 Task: Look for space in Eboli, Italy from 11th June, 2023 to 15th June, 2023 for 2 adults in price range Rs.7000 to Rs.16000. Place can be private room with 1  bedroom having 2 beds and 1 bathroom. Property type can be house, flat, guest house, hotel. Booking option can be shelf check-in. Required host language is English.
Action: Mouse moved to (518, 132)
Screenshot: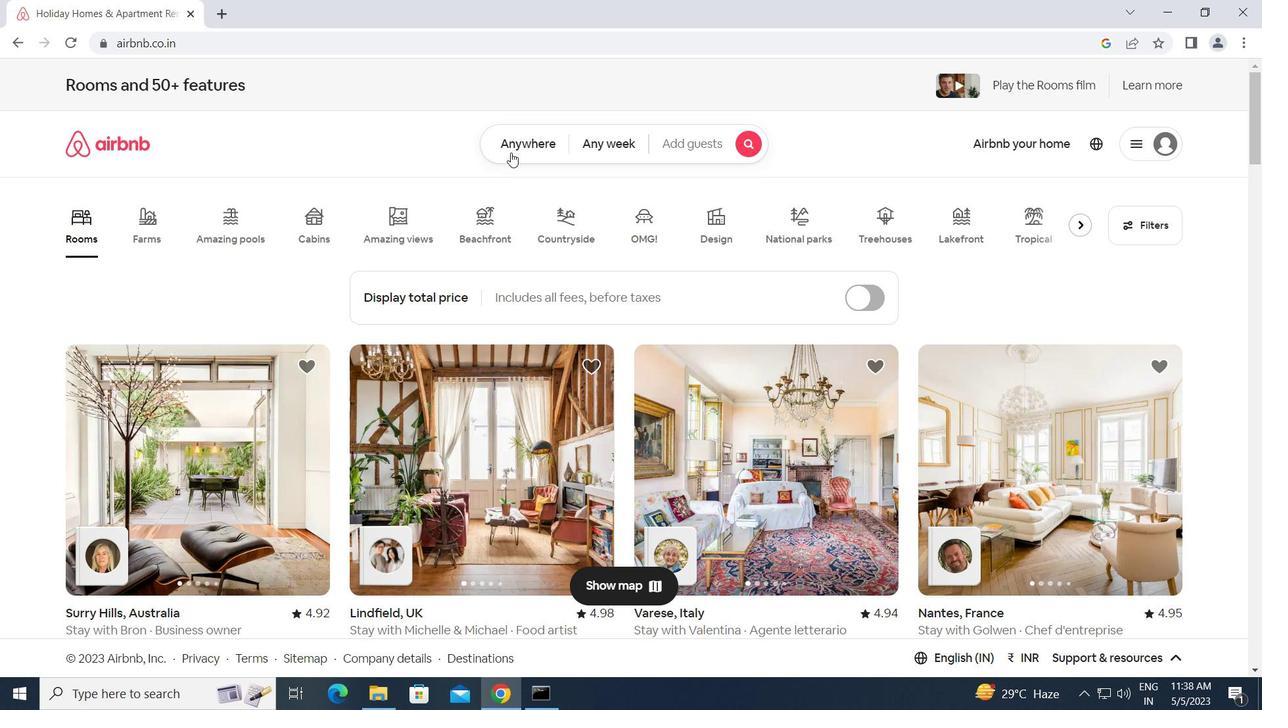 
Action: Mouse pressed left at (518, 132)
Screenshot: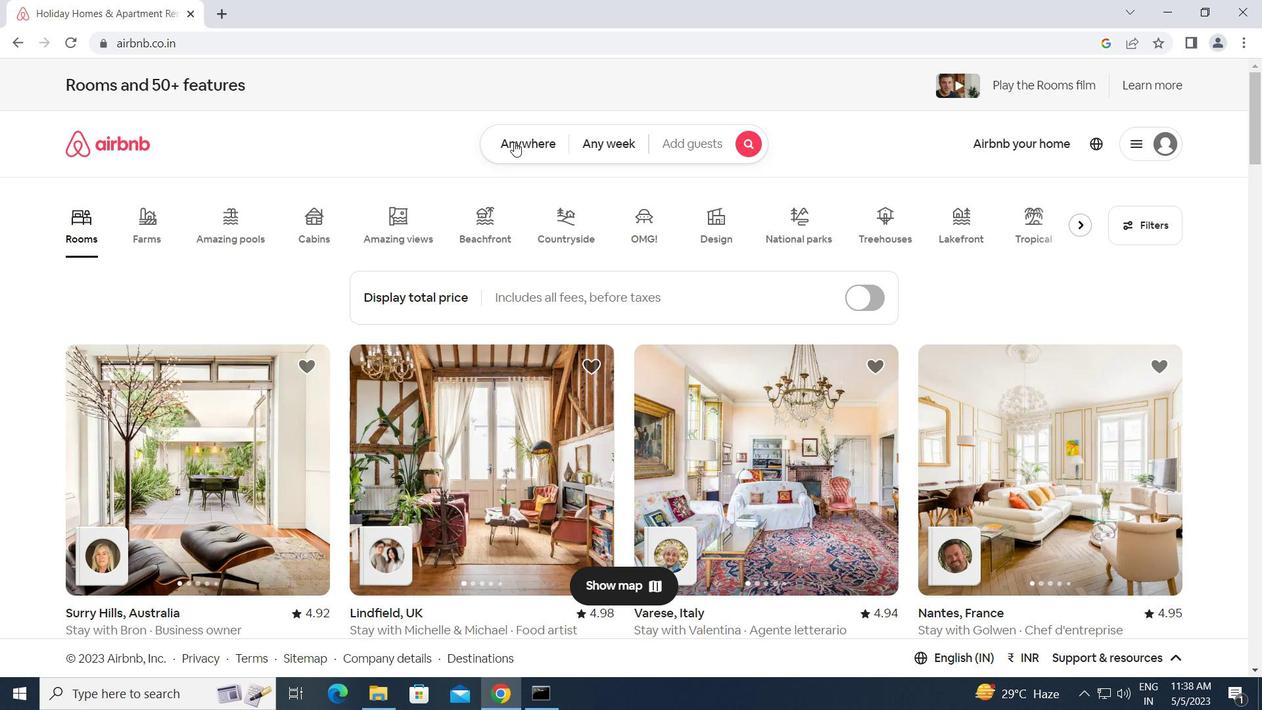 
Action: Mouse moved to (444, 190)
Screenshot: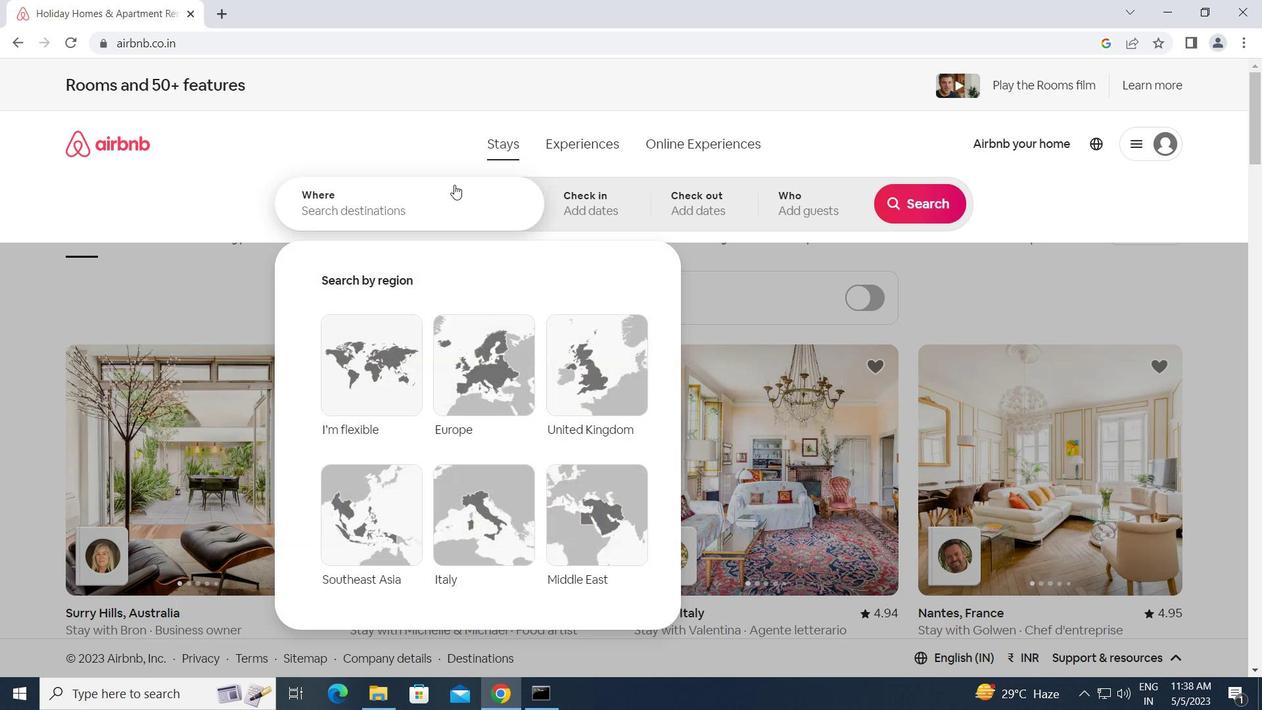 
Action: Mouse pressed left at (444, 190)
Screenshot: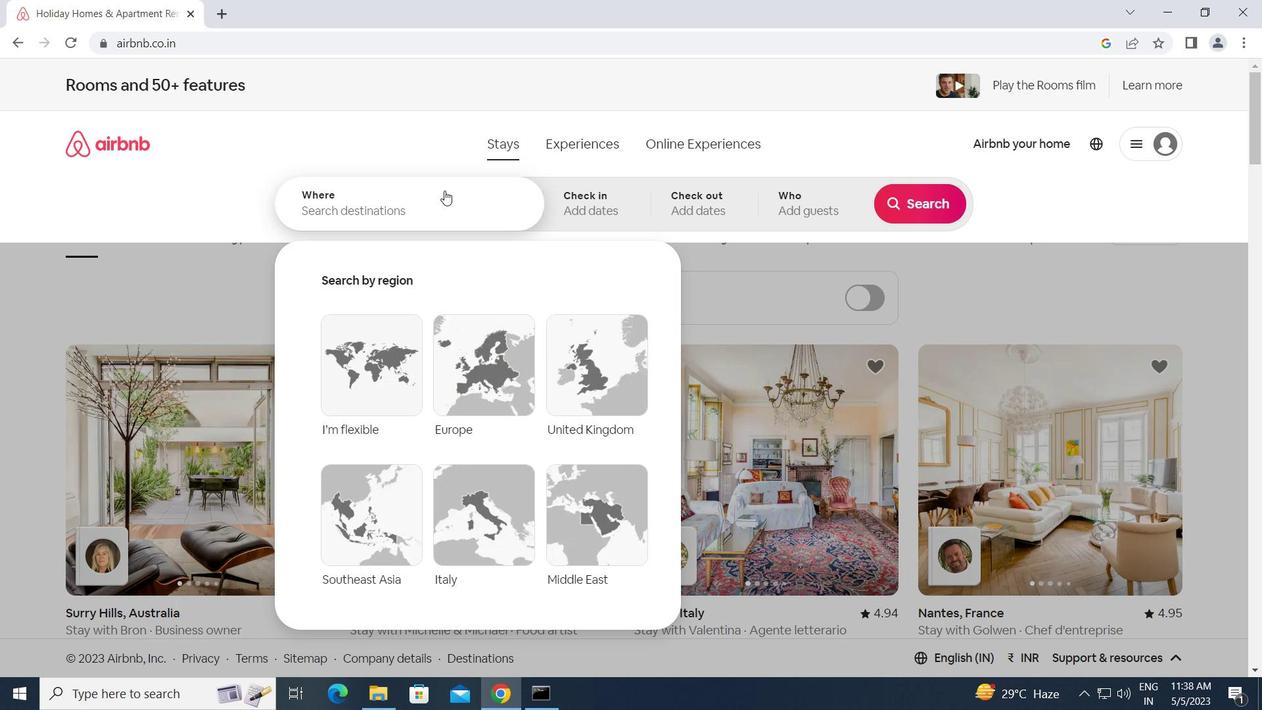 
Action: Mouse moved to (444, 190)
Screenshot: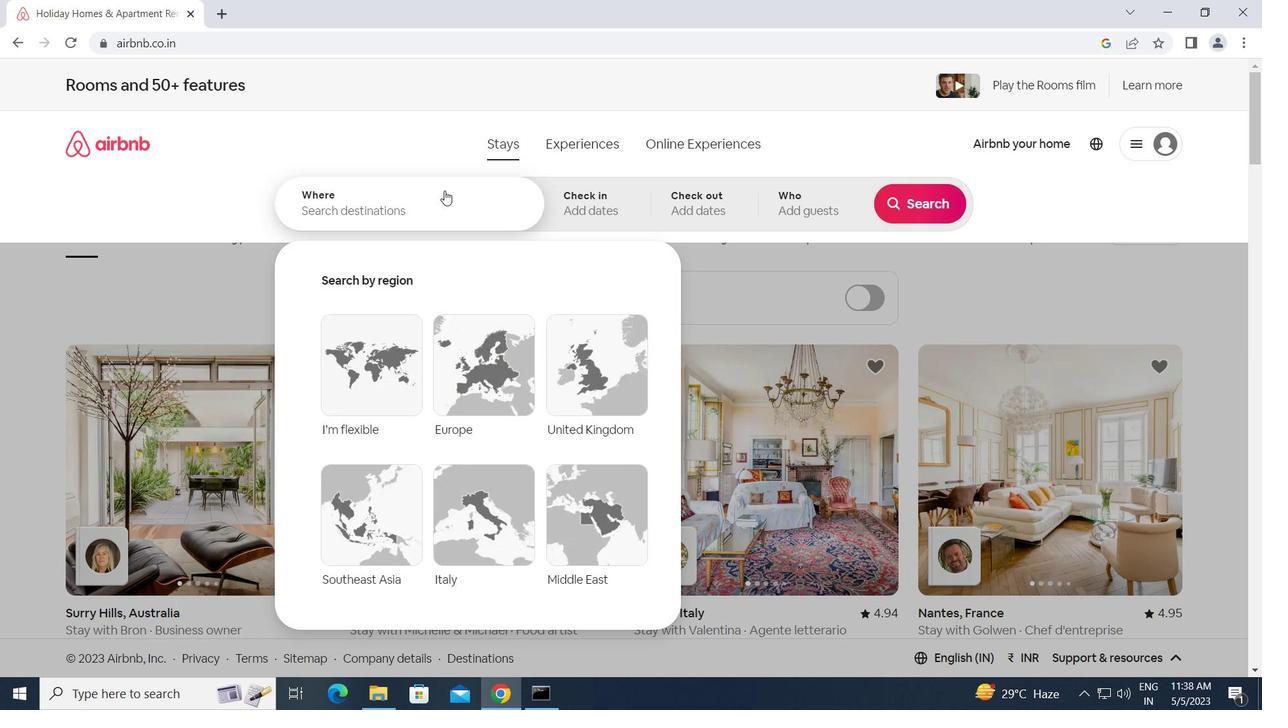 
Action: Key pressed e<Key.caps_lock>boli,<Key.space><Key.caps_lock>i<Key.caps_lock>taly<Key.enter>
Screenshot: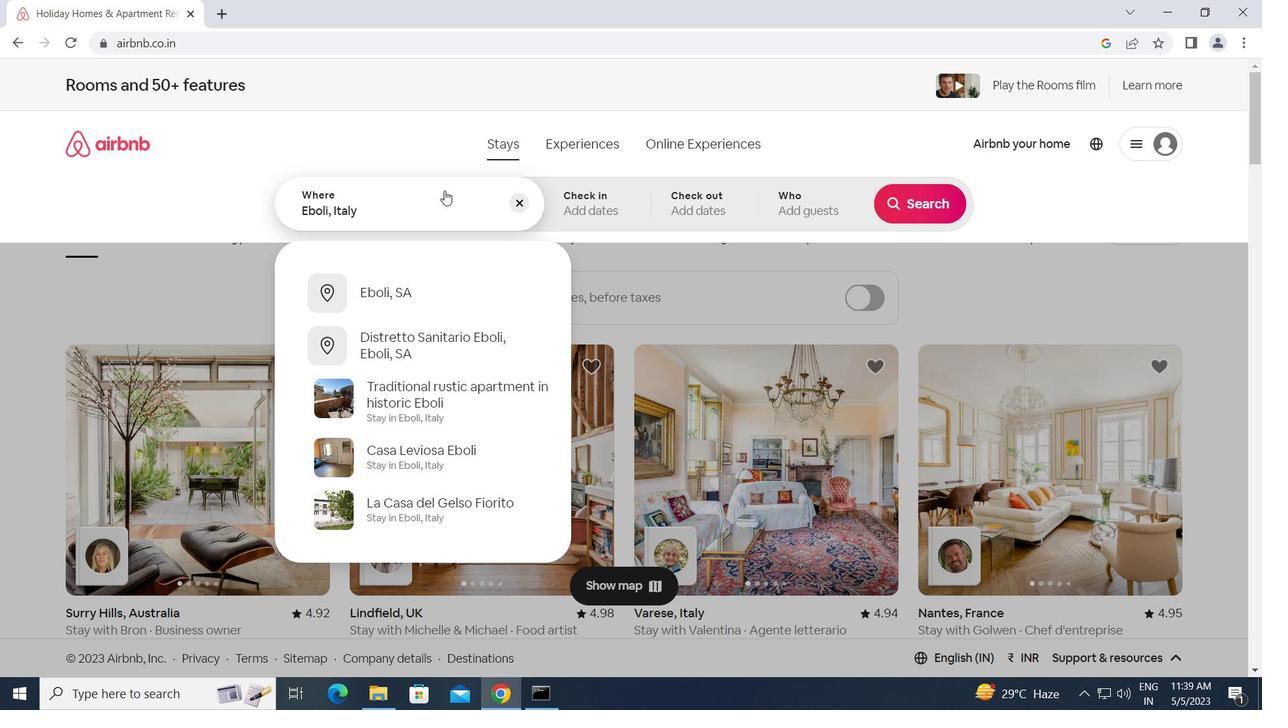 
Action: Mouse moved to (661, 481)
Screenshot: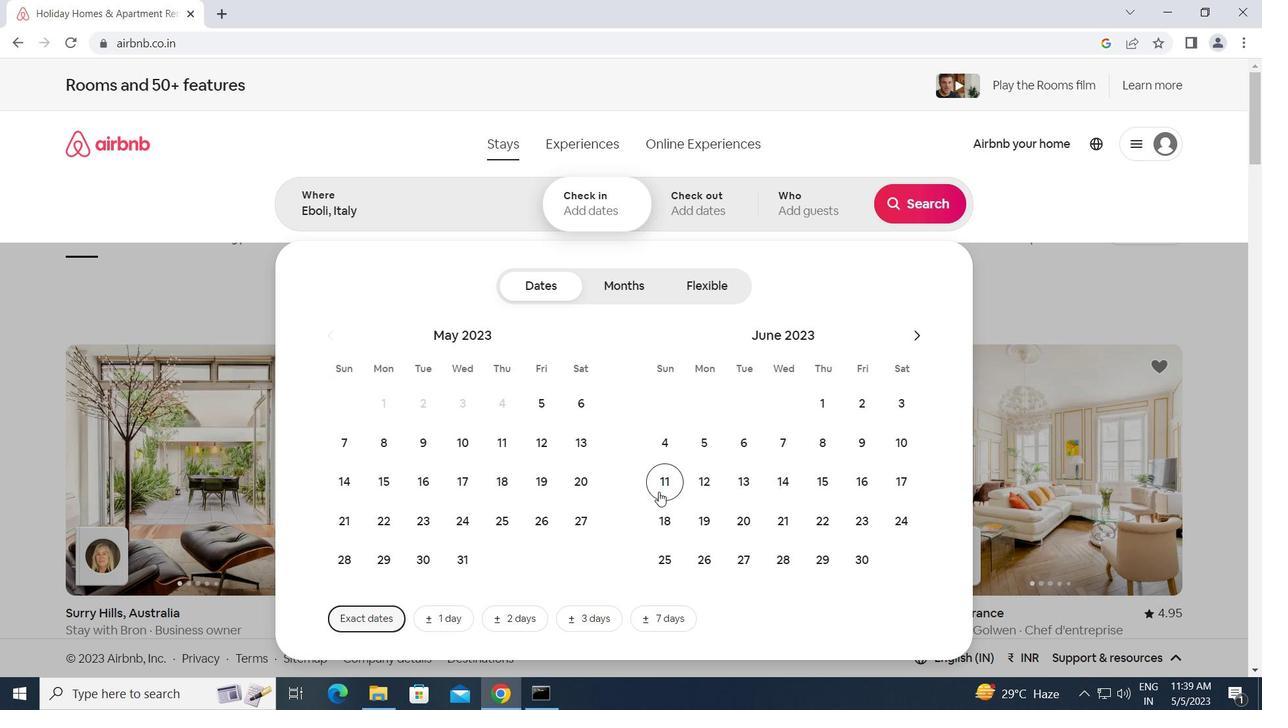
Action: Mouse pressed left at (661, 481)
Screenshot: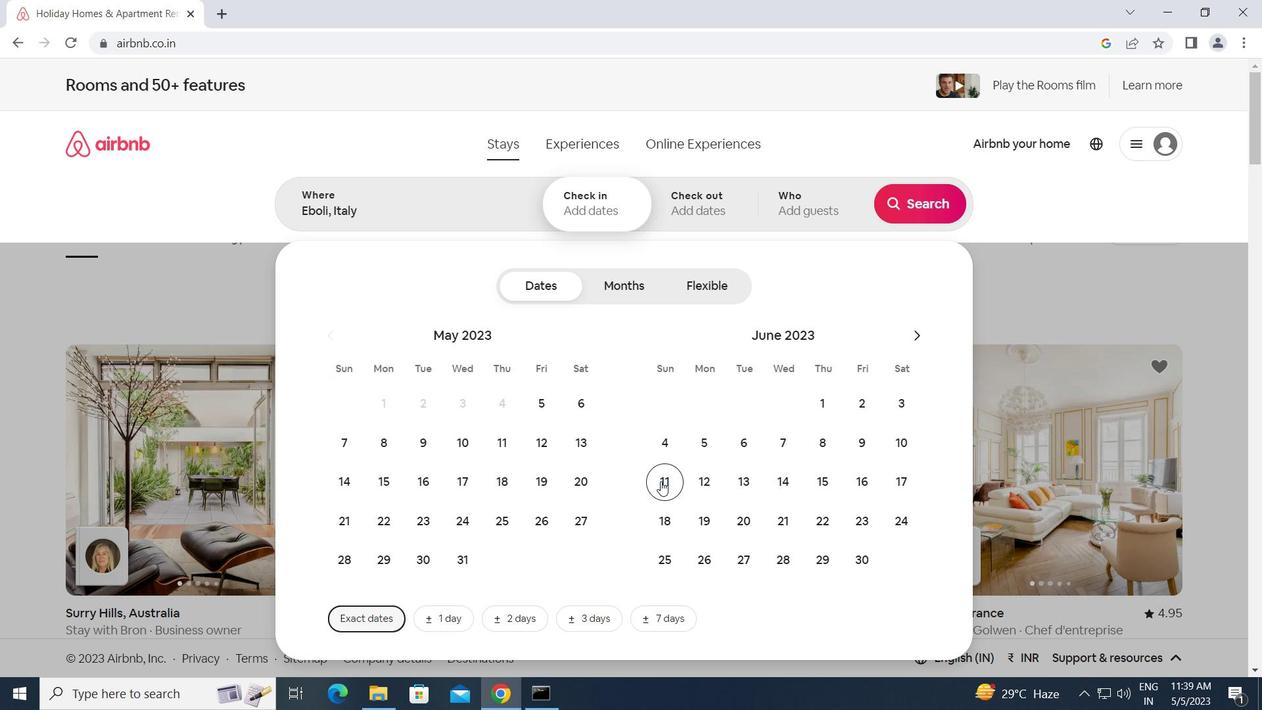 
Action: Mouse moved to (821, 480)
Screenshot: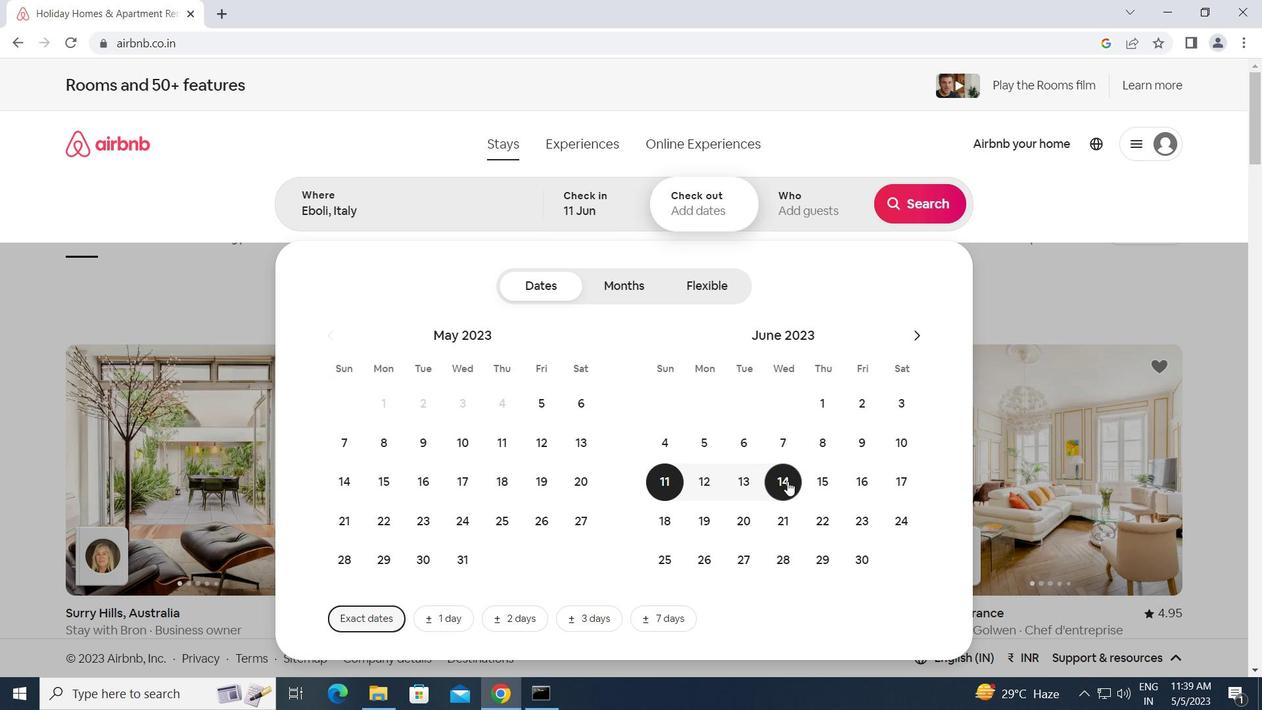 
Action: Mouse pressed left at (821, 480)
Screenshot: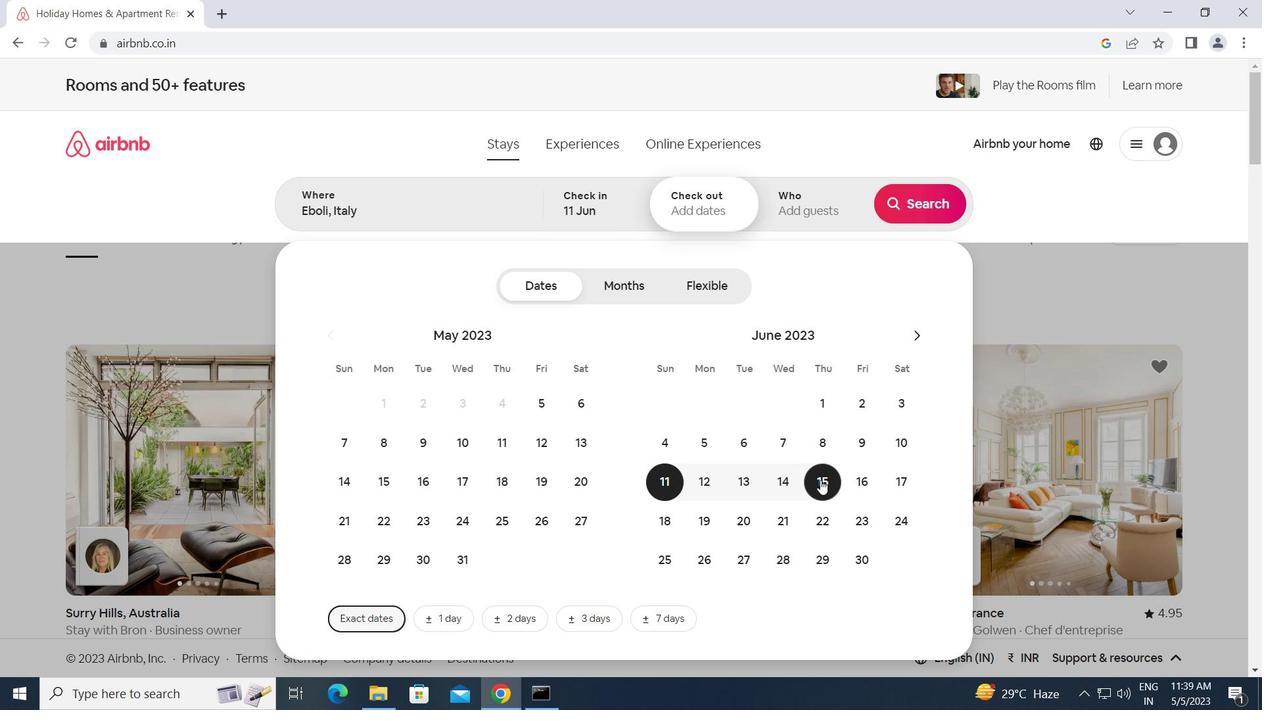 
Action: Mouse moved to (796, 206)
Screenshot: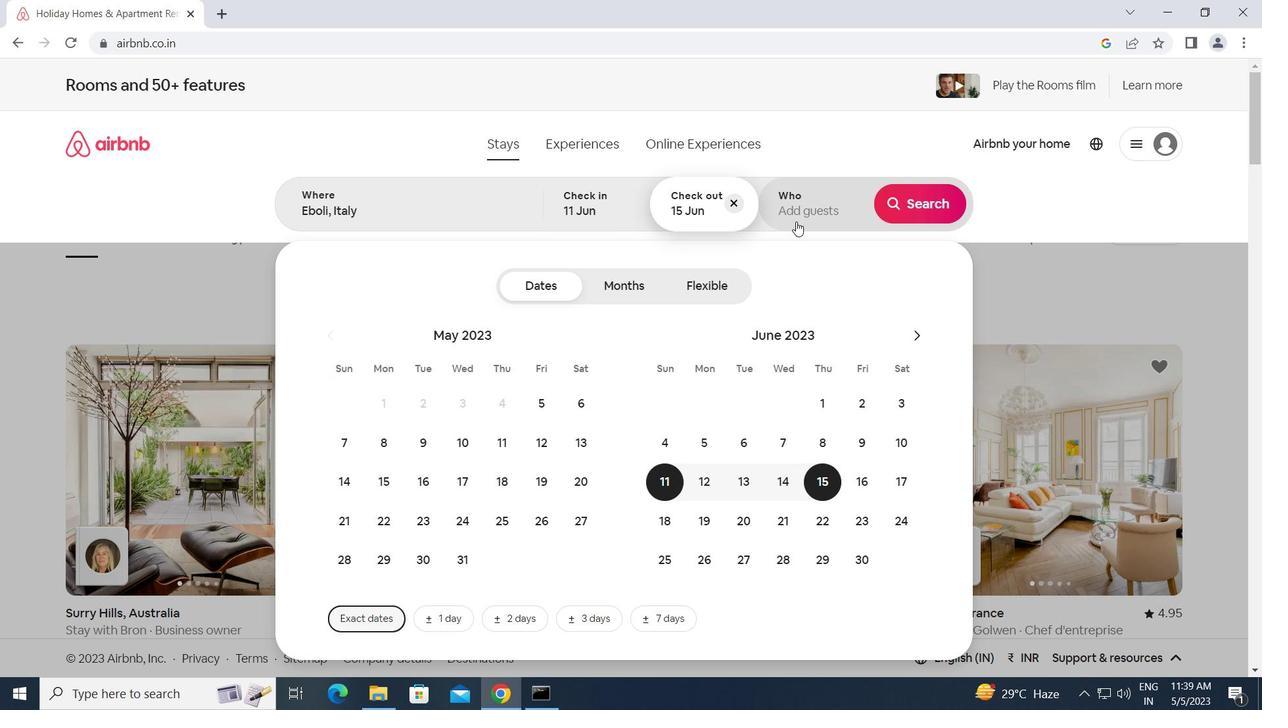 
Action: Mouse pressed left at (796, 206)
Screenshot: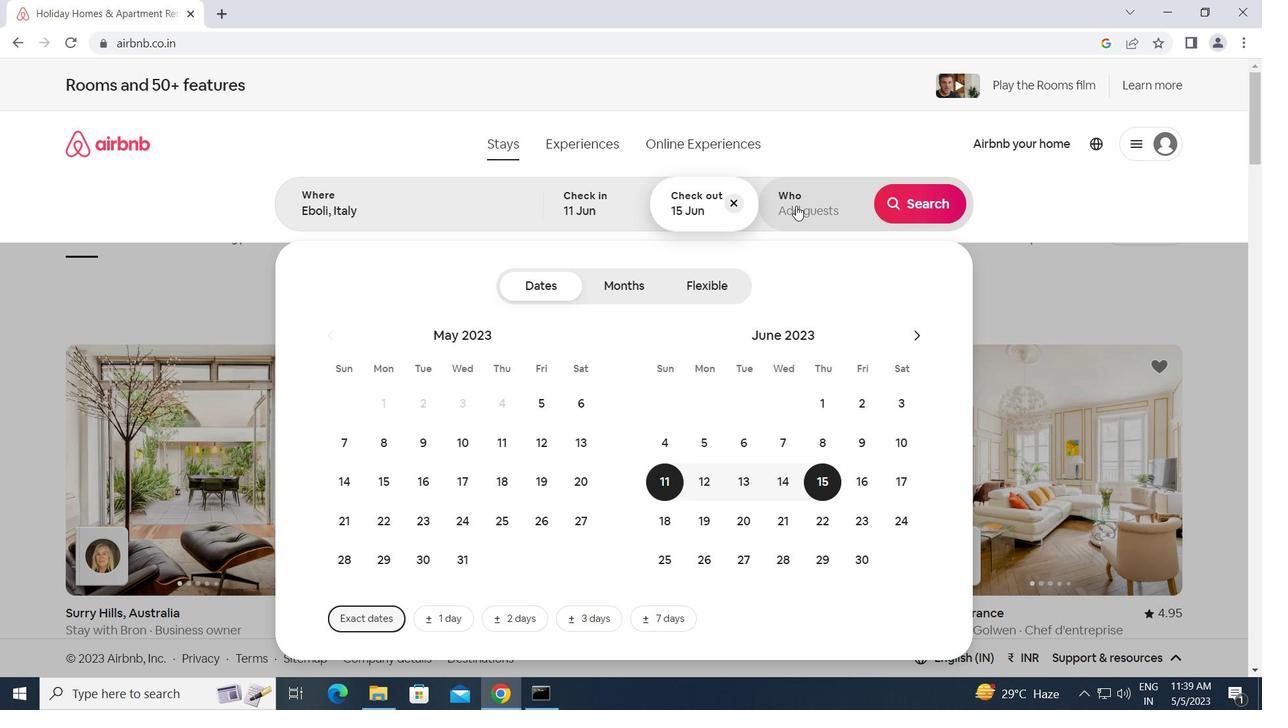 
Action: Mouse moved to (924, 294)
Screenshot: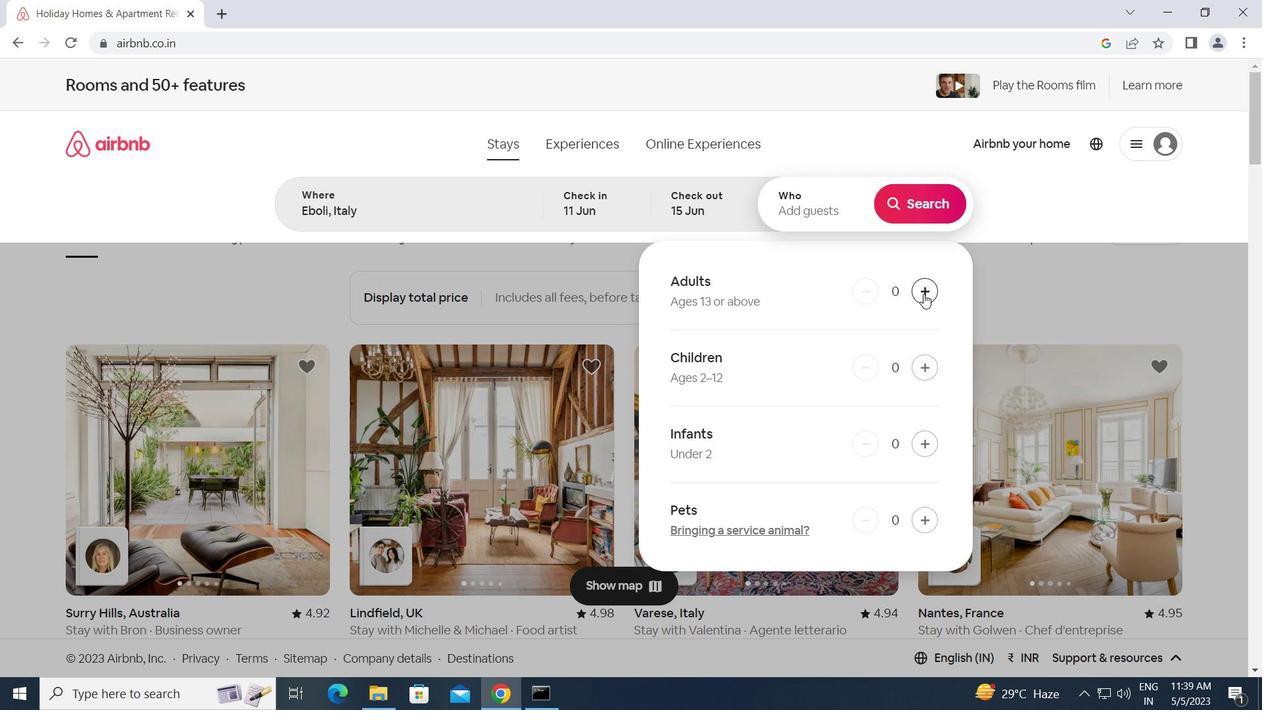 
Action: Mouse pressed left at (924, 294)
Screenshot: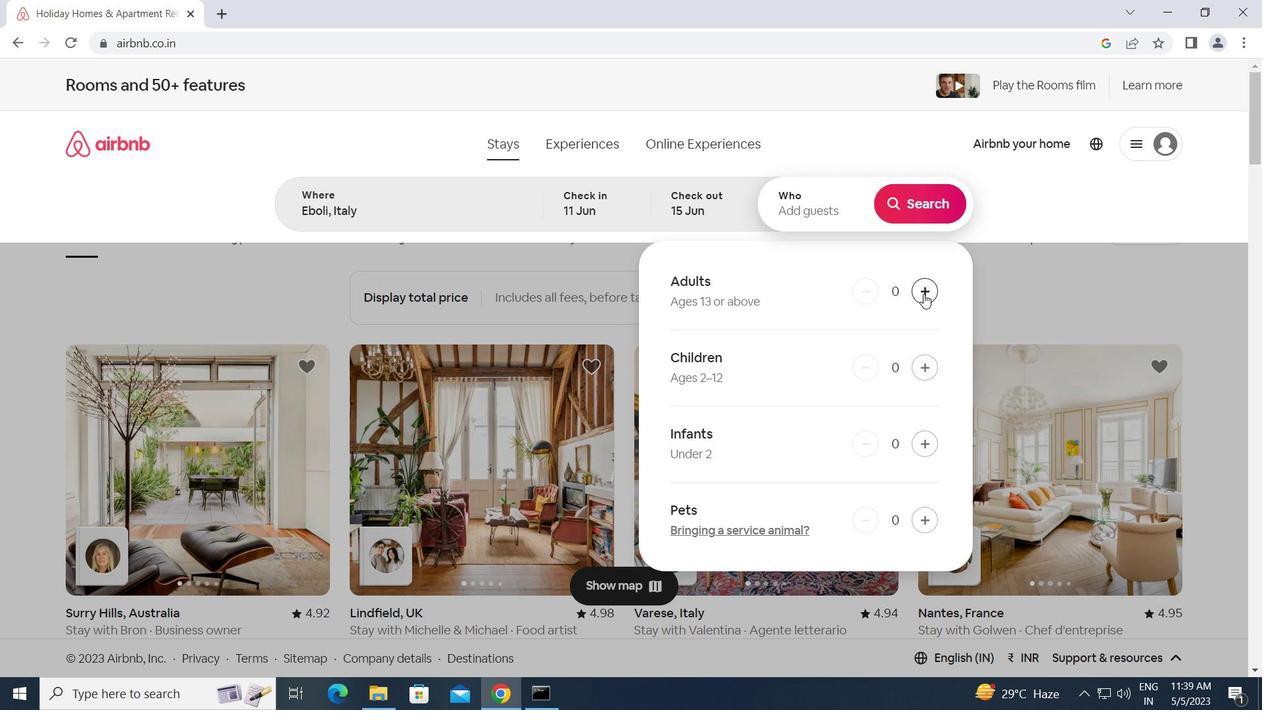 
Action: Mouse pressed left at (924, 294)
Screenshot: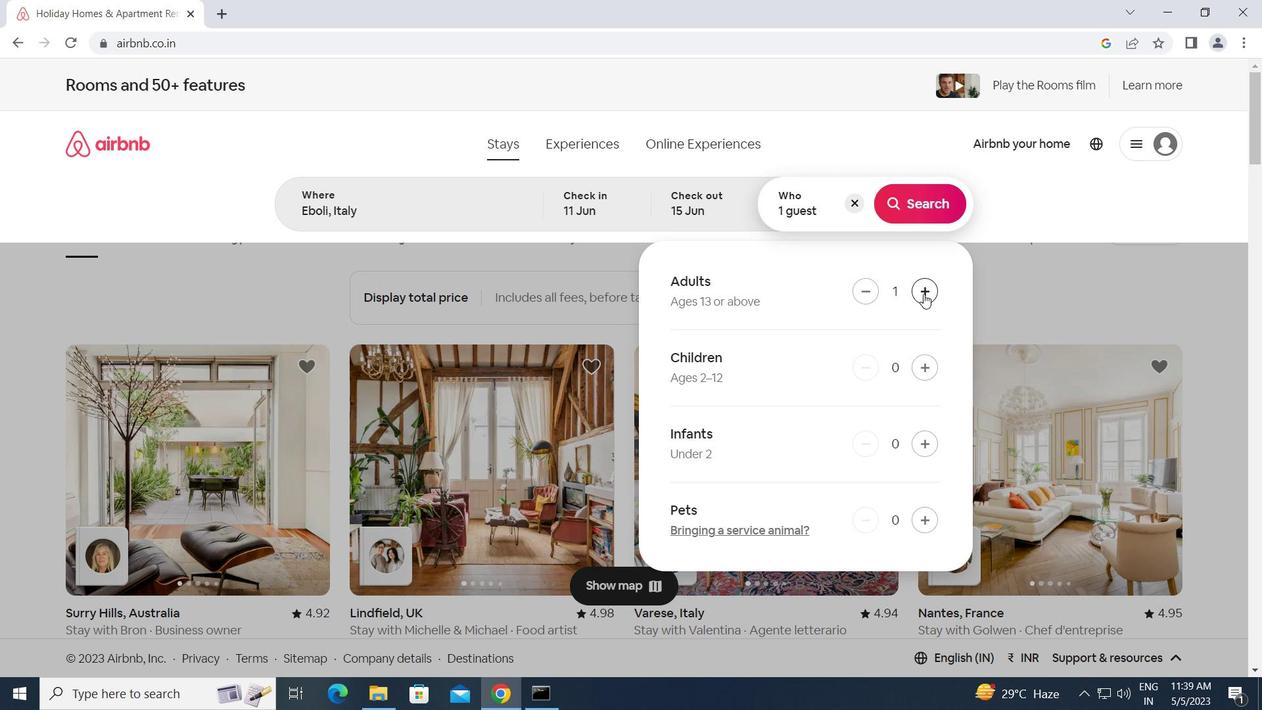 
Action: Mouse moved to (924, 202)
Screenshot: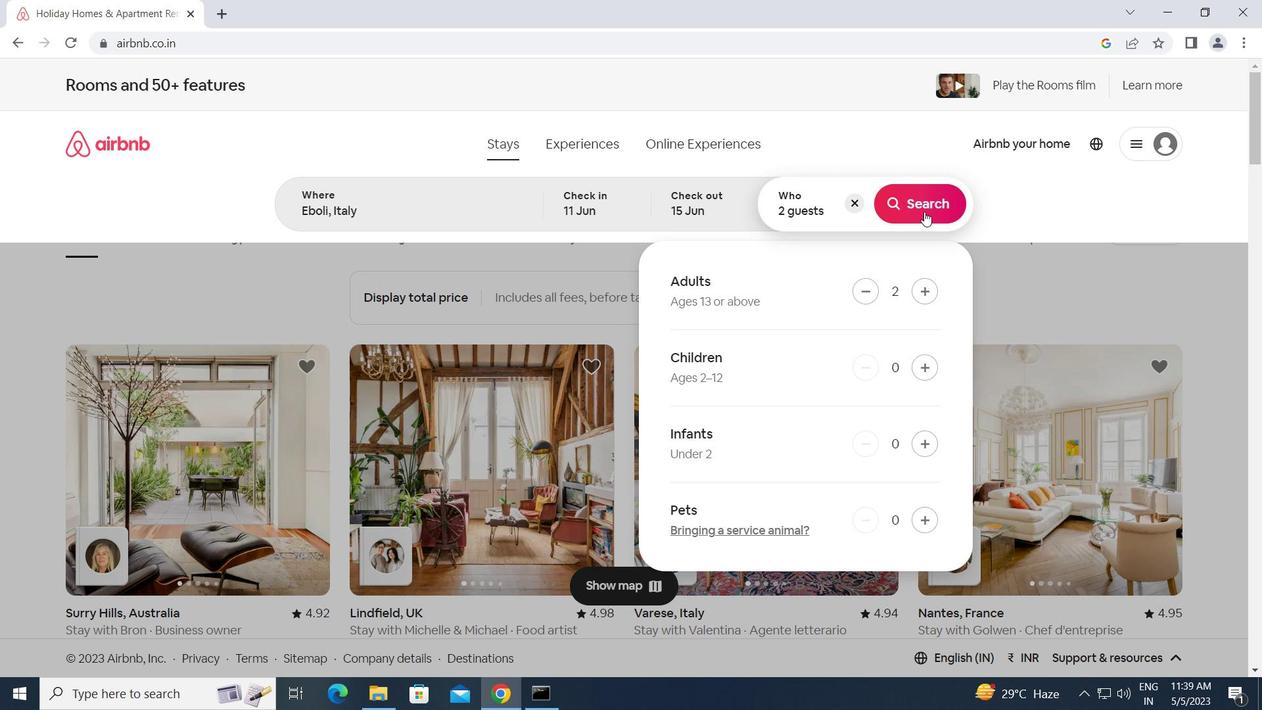 
Action: Mouse pressed left at (924, 202)
Screenshot: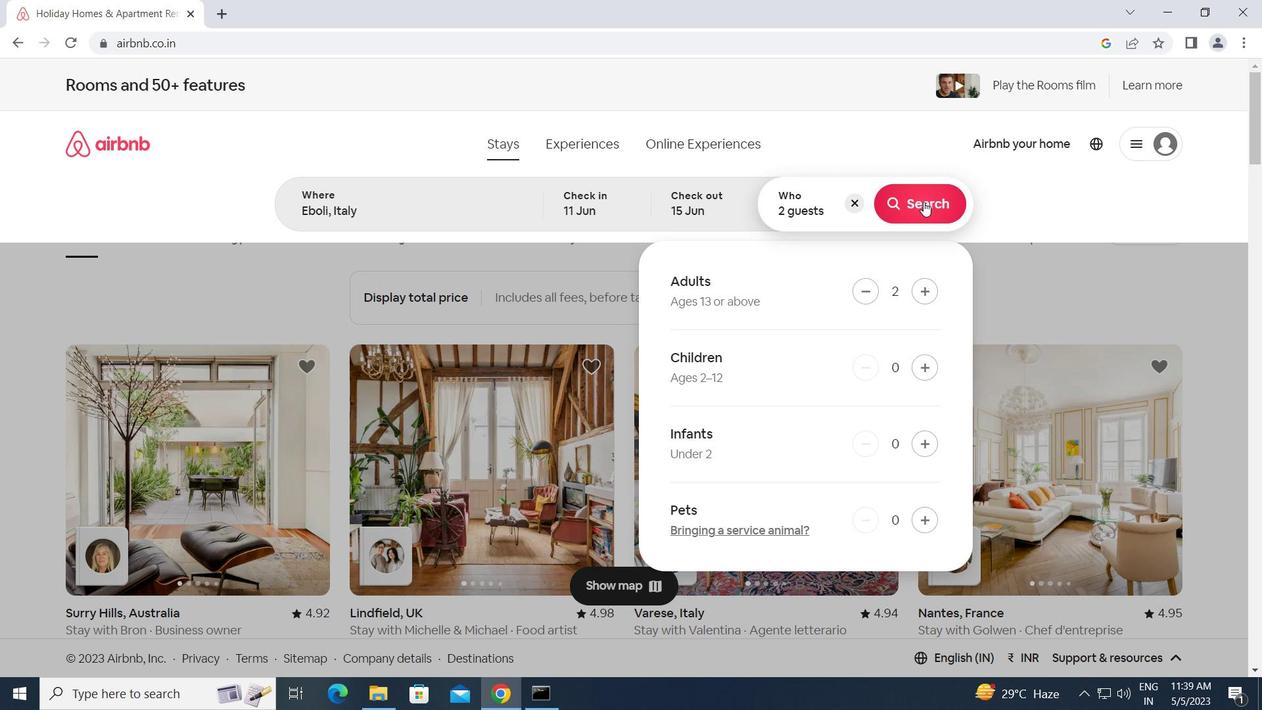 
Action: Mouse moved to (1177, 150)
Screenshot: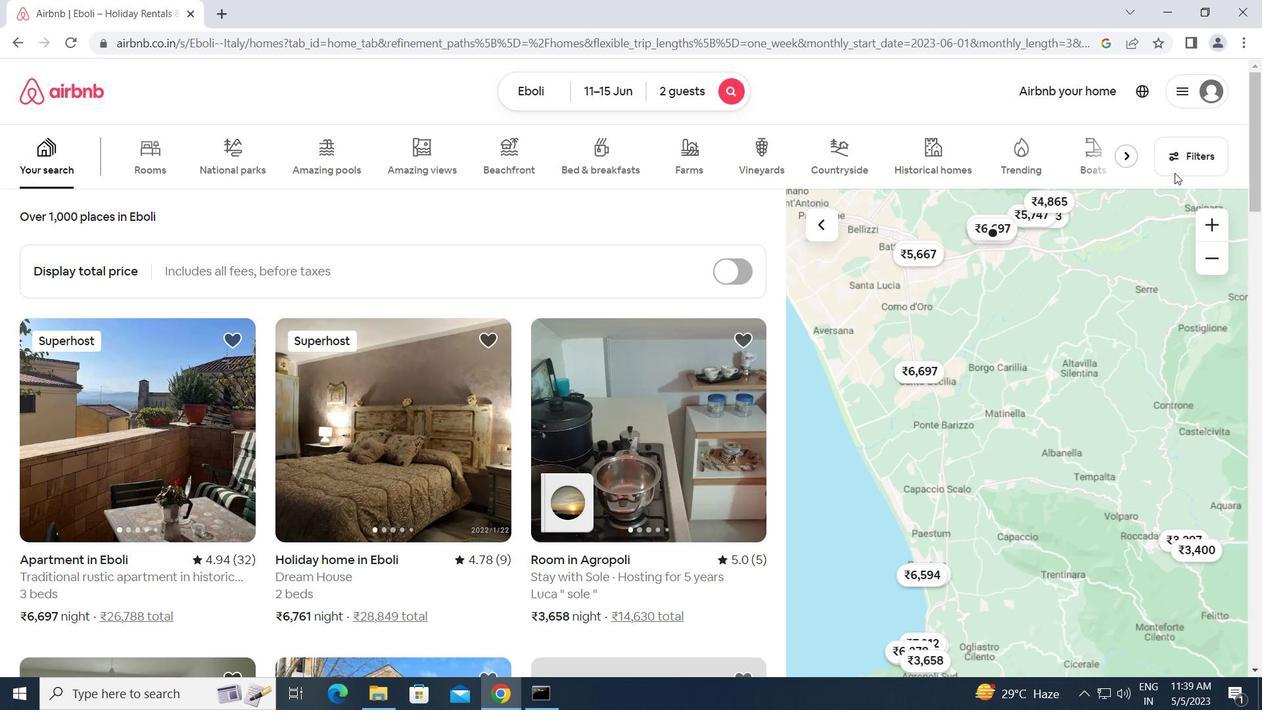 
Action: Mouse pressed left at (1177, 150)
Screenshot: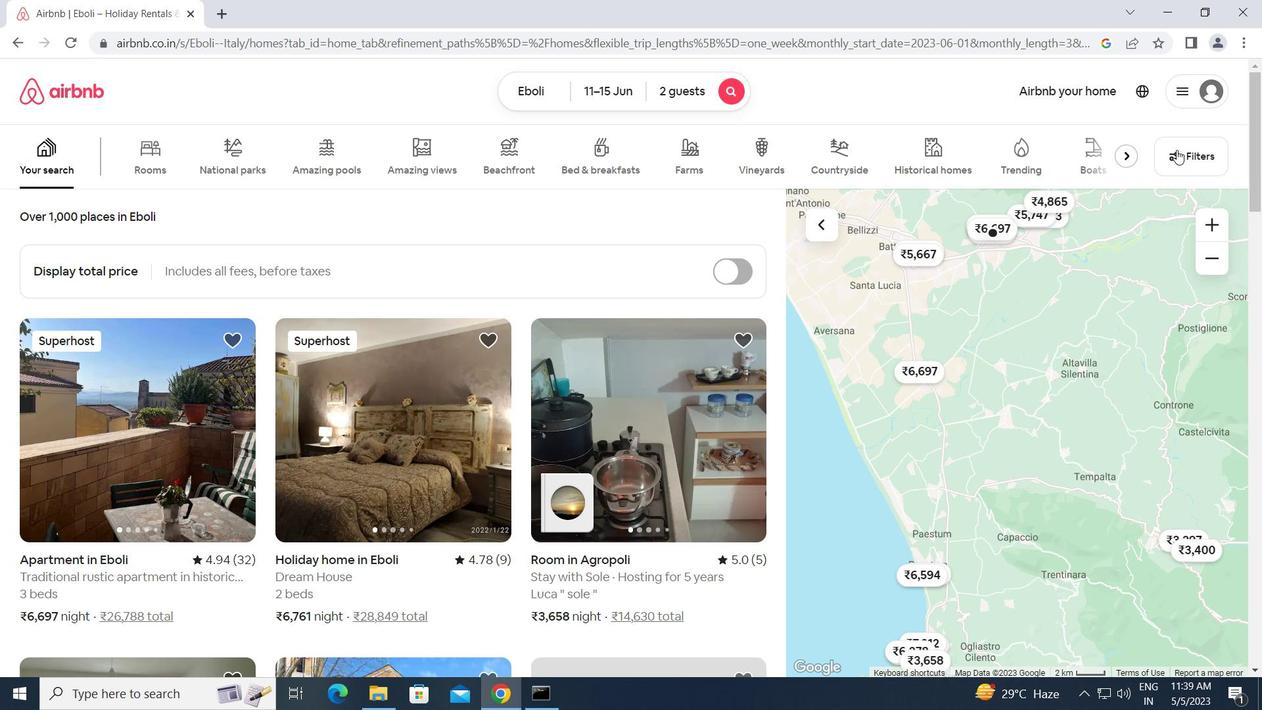 
Action: Mouse moved to (409, 561)
Screenshot: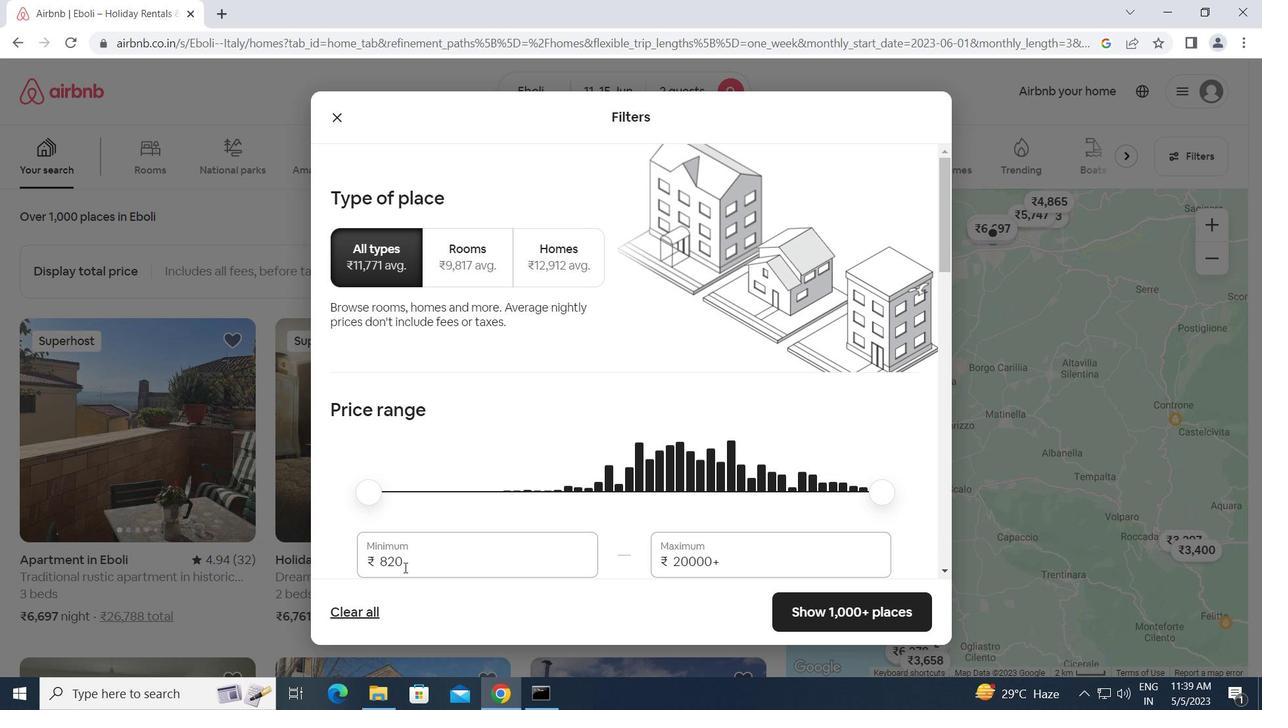 
Action: Mouse pressed left at (409, 561)
Screenshot: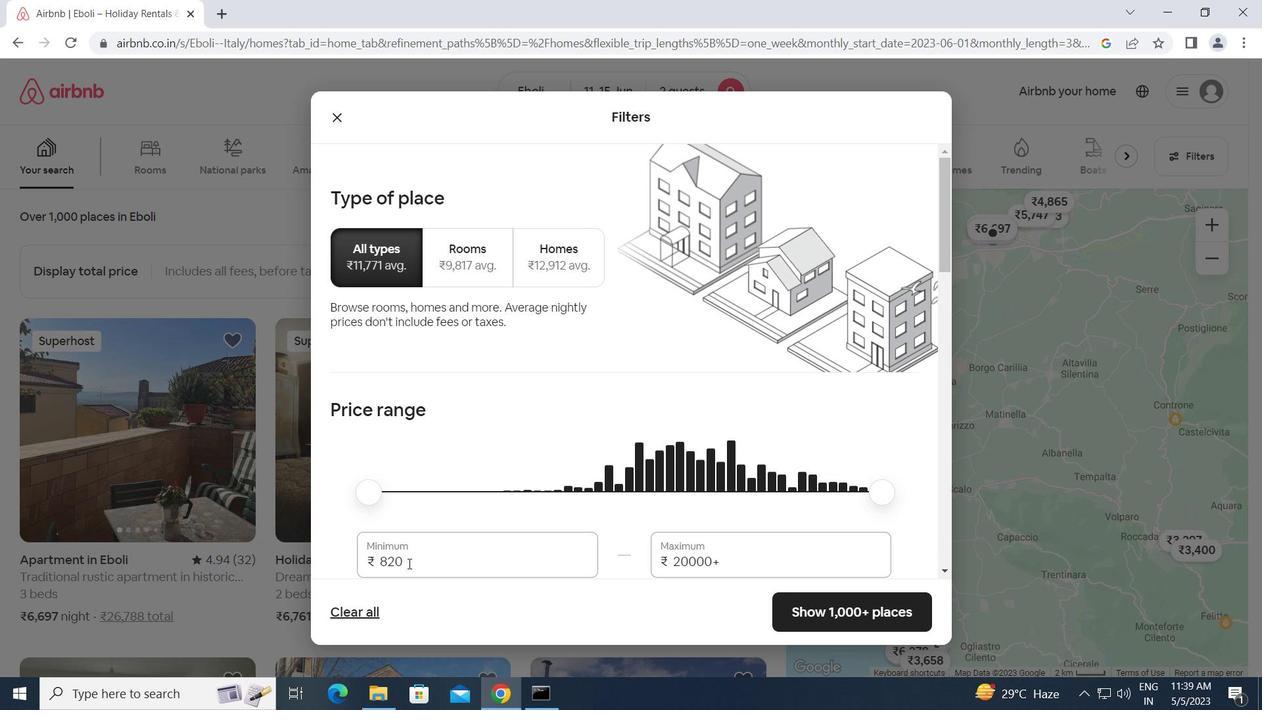 
Action: Mouse moved to (364, 559)
Screenshot: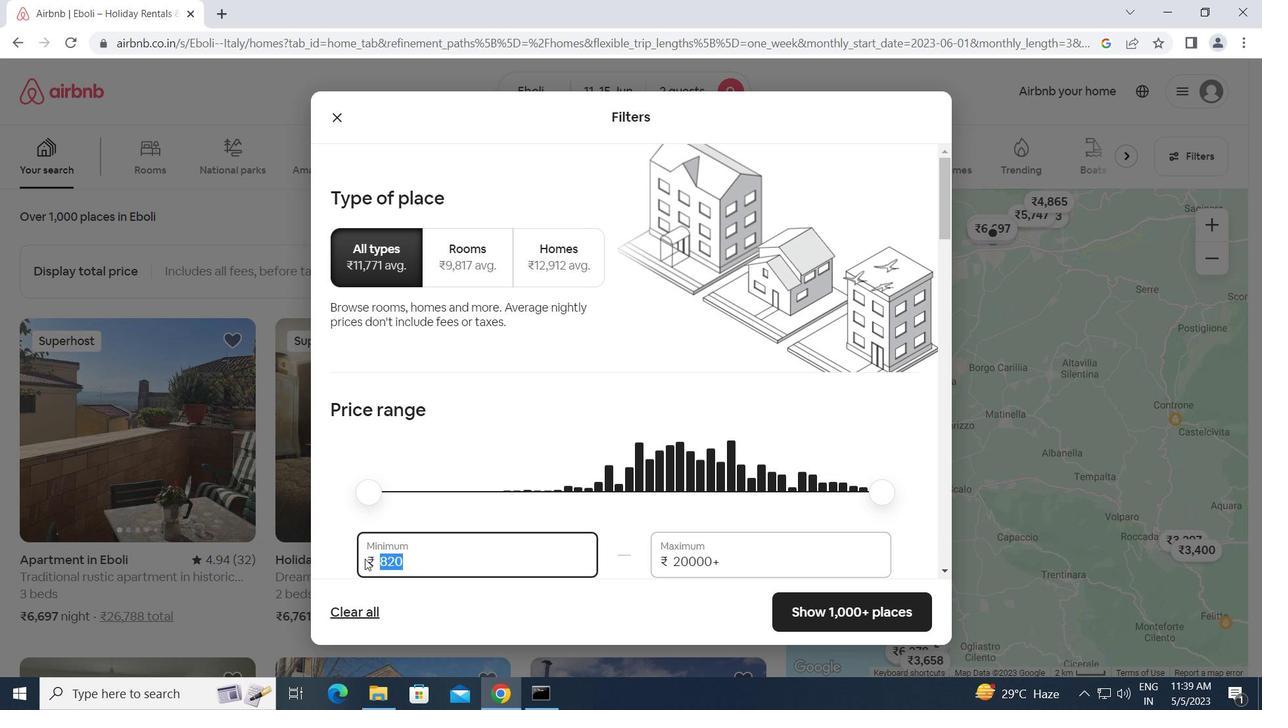 
Action: Key pressed 7000<Key.tab>16000
Screenshot: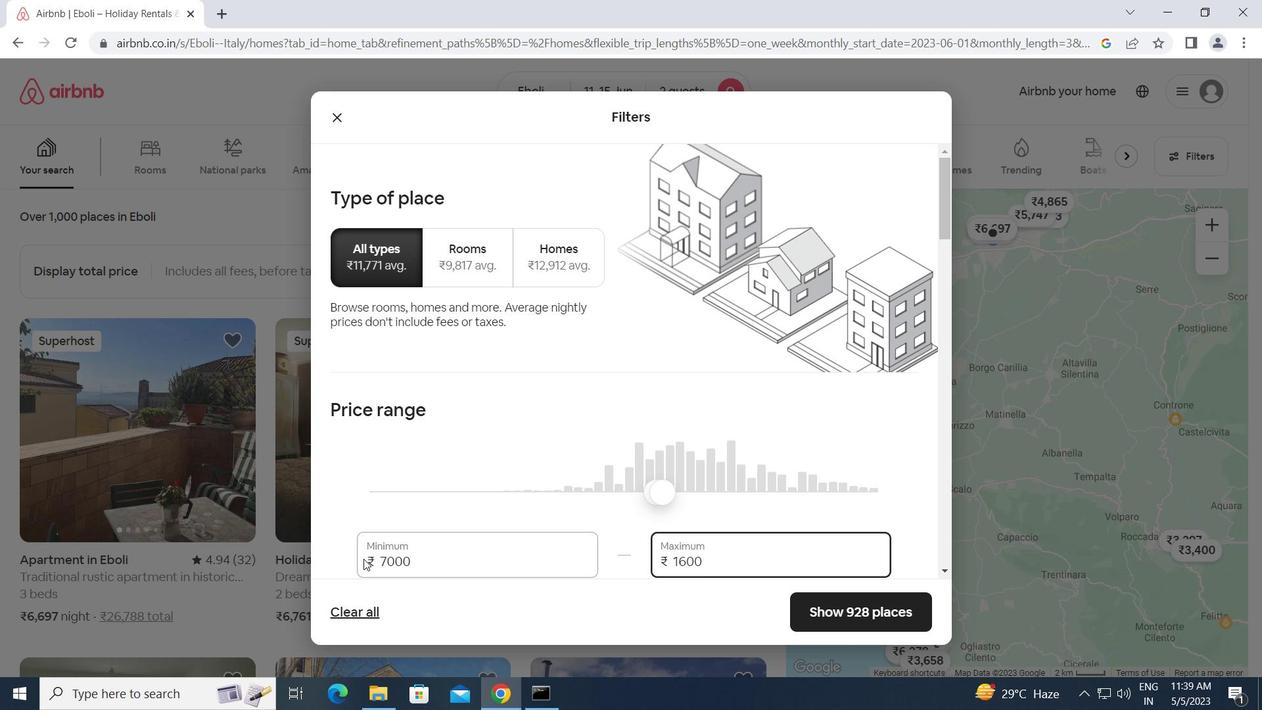 
Action: Mouse moved to (379, 554)
Screenshot: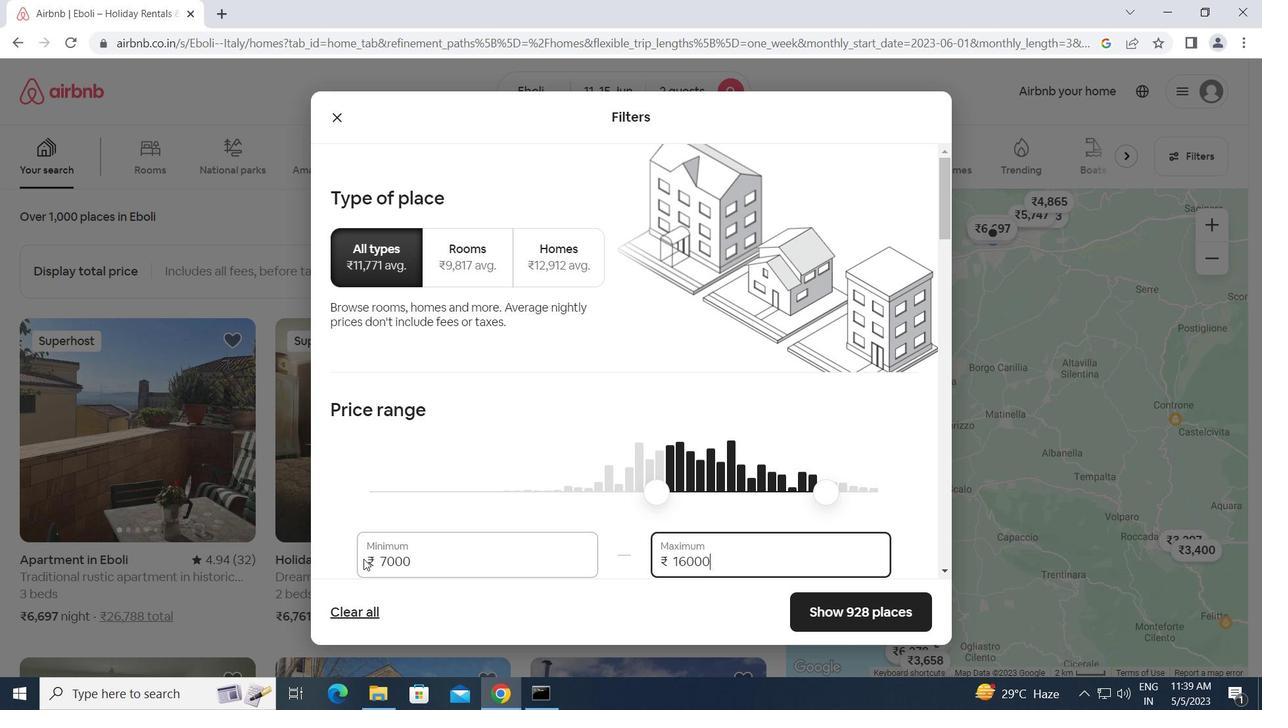 
Action: Mouse scrolled (379, 553) with delta (0, 0)
Screenshot: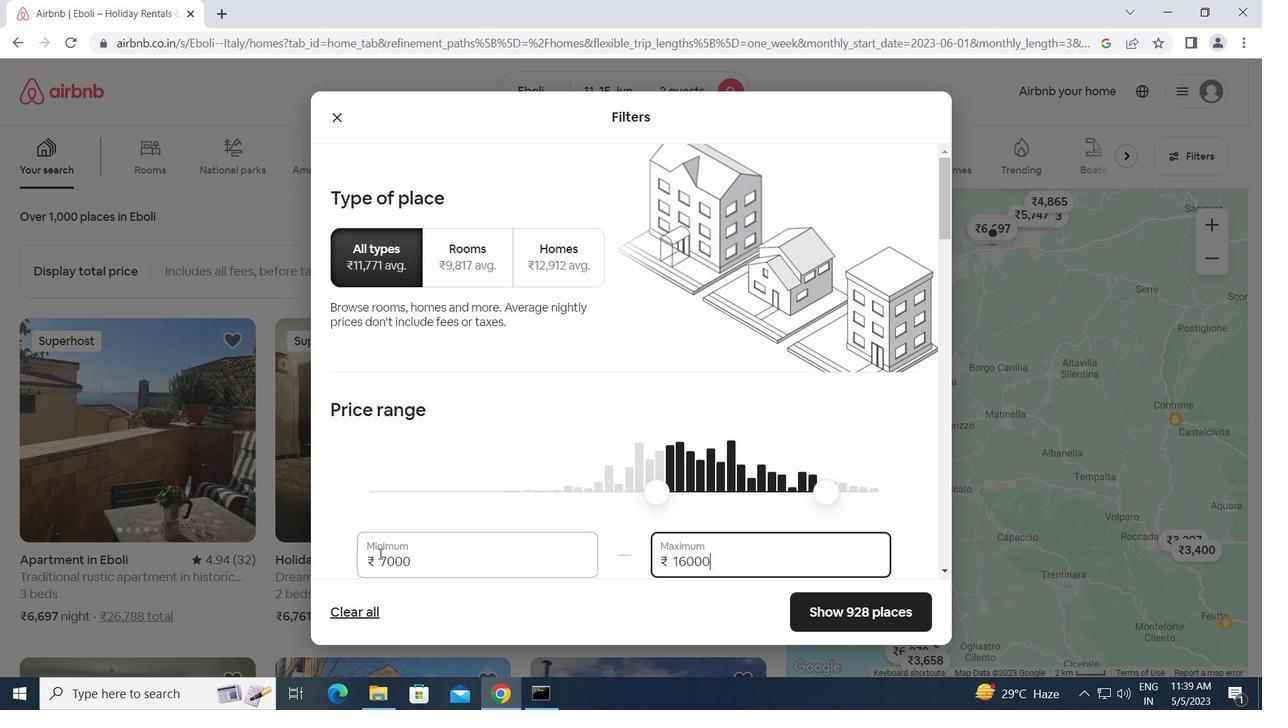 
Action: Mouse scrolled (379, 553) with delta (0, 0)
Screenshot: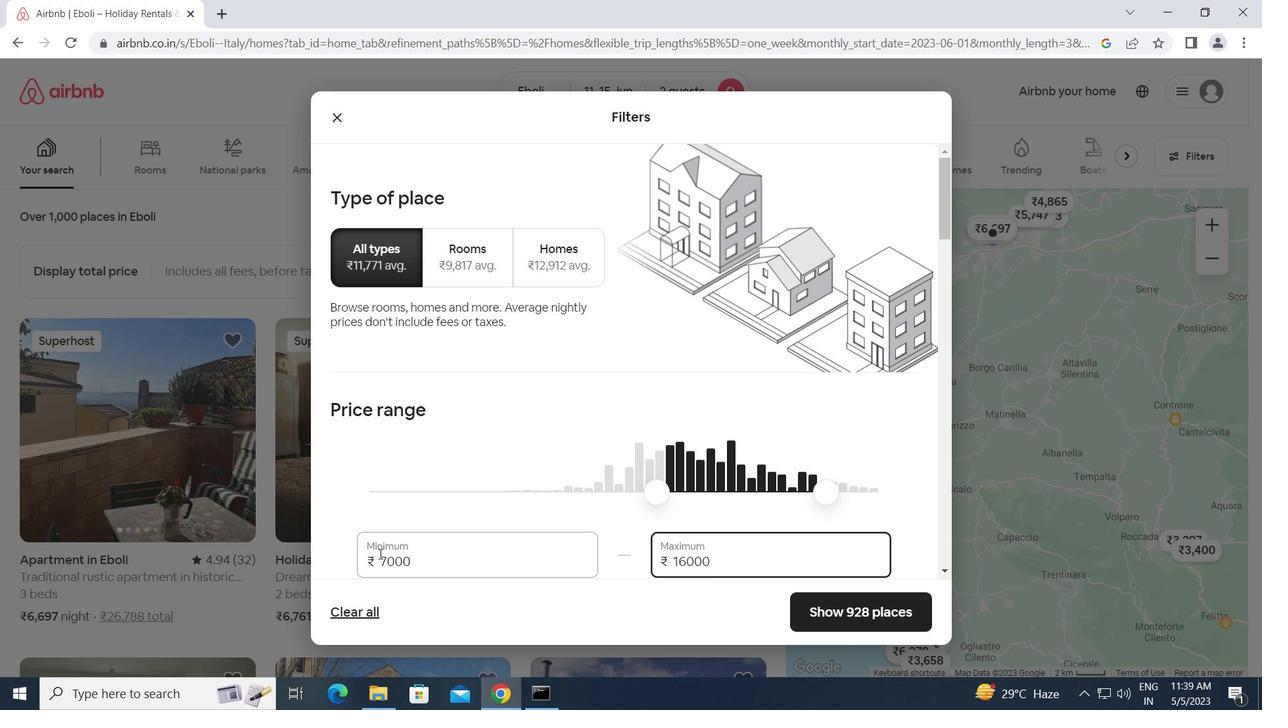 
Action: Mouse scrolled (379, 553) with delta (0, 0)
Screenshot: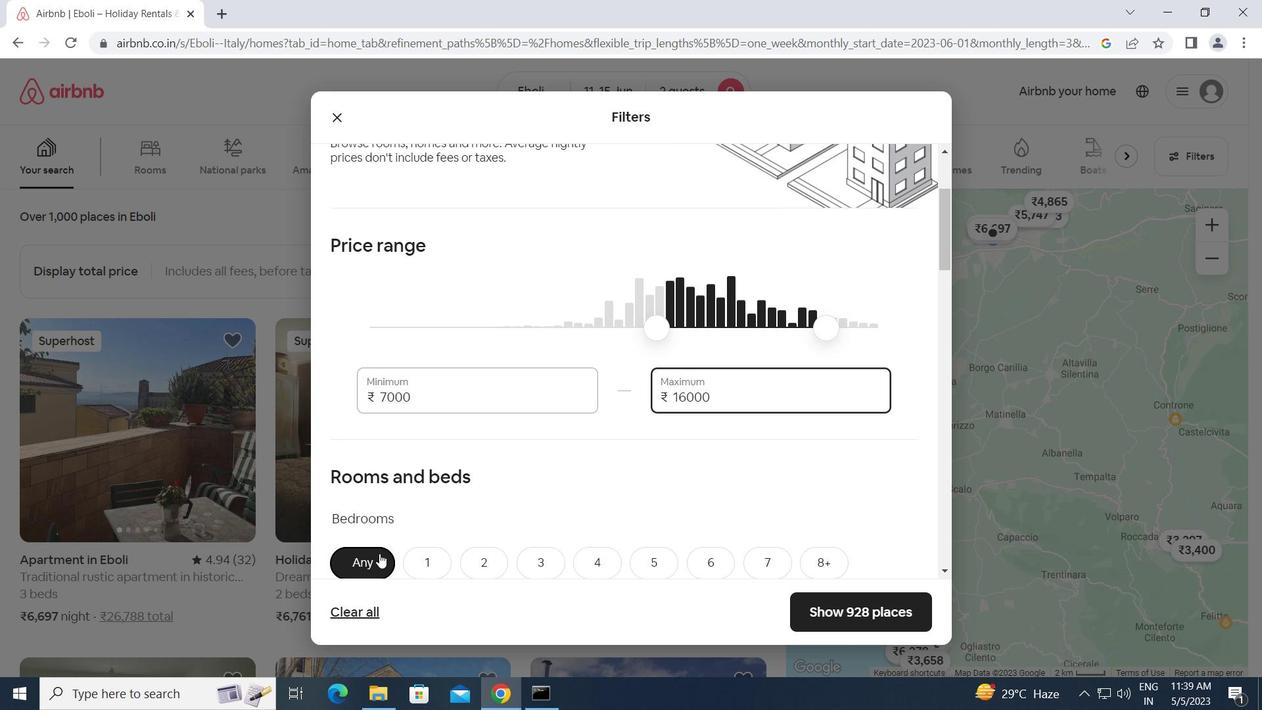 
Action: Mouse scrolled (379, 553) with delta (0, 0)
Screenshot: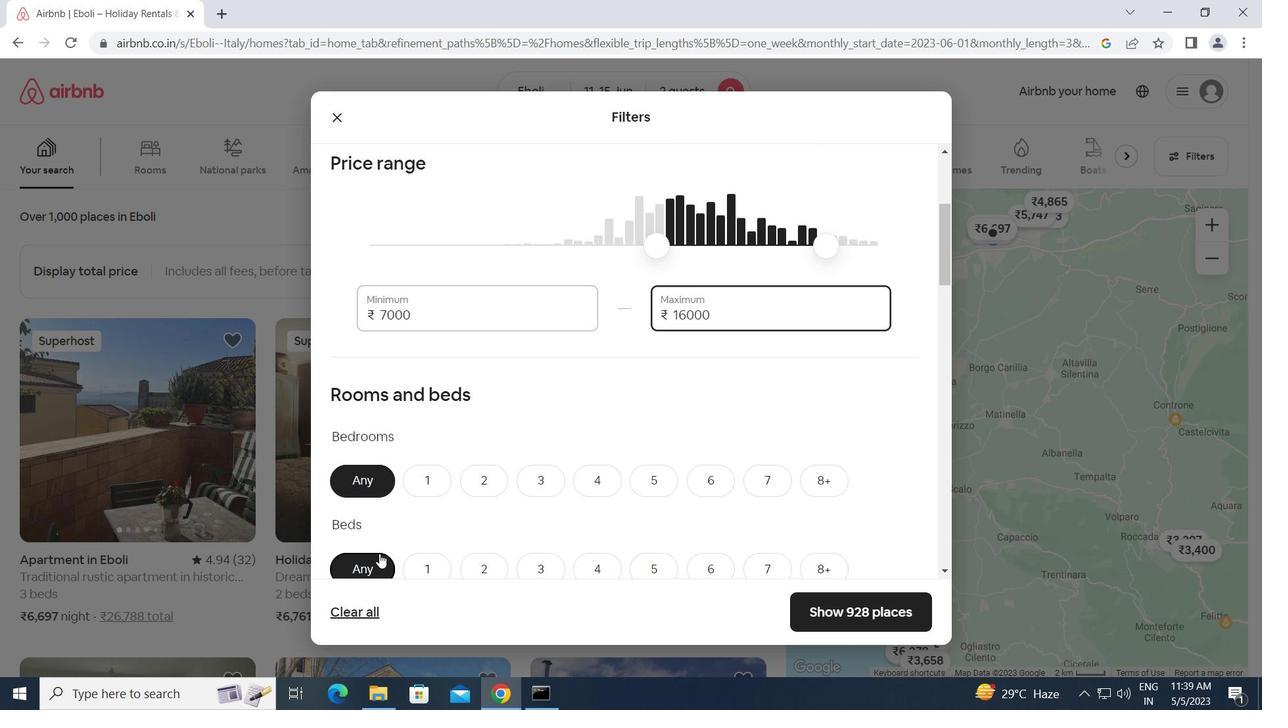 
Action: Mouse moved to (430, 397)
Screenshot: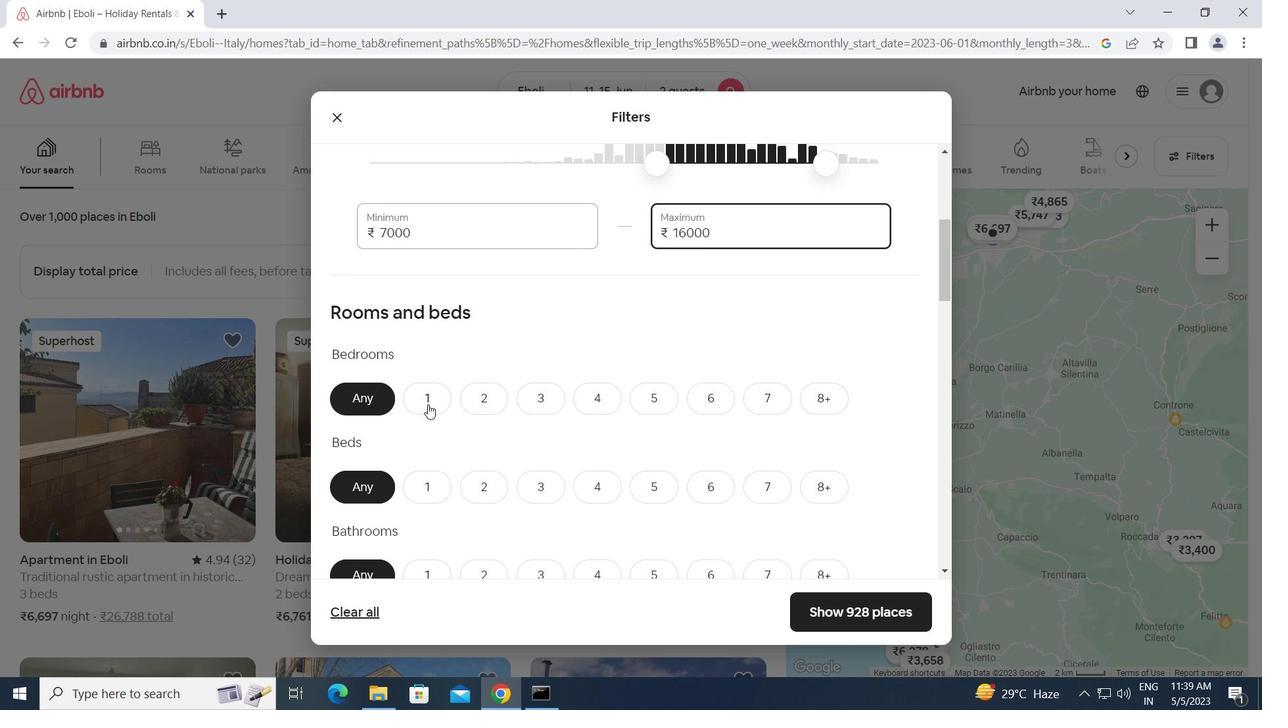 
Action: Mouse pressed left at (430, 397)
Screenshot: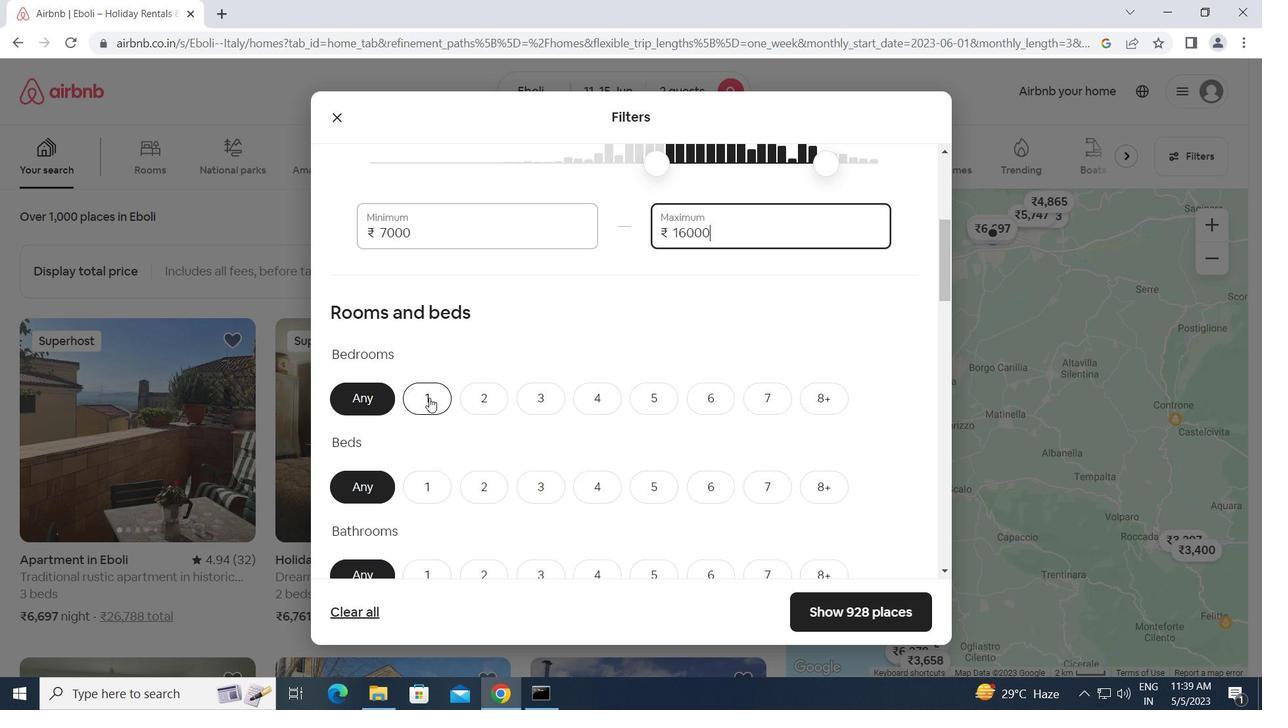 
Action: Mouse moved to (429, 440)
Screenshot: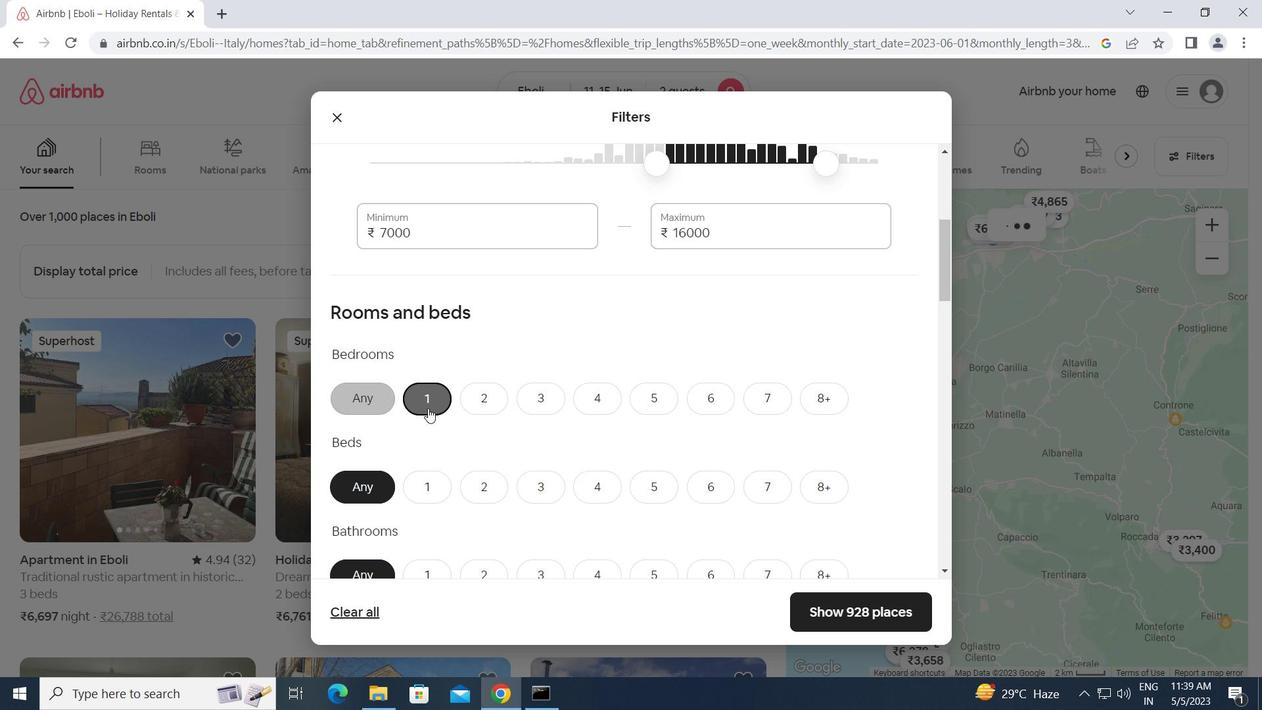 
Action: Mouse scrolled (429, 439) with delta (0, 0)
Screenshot: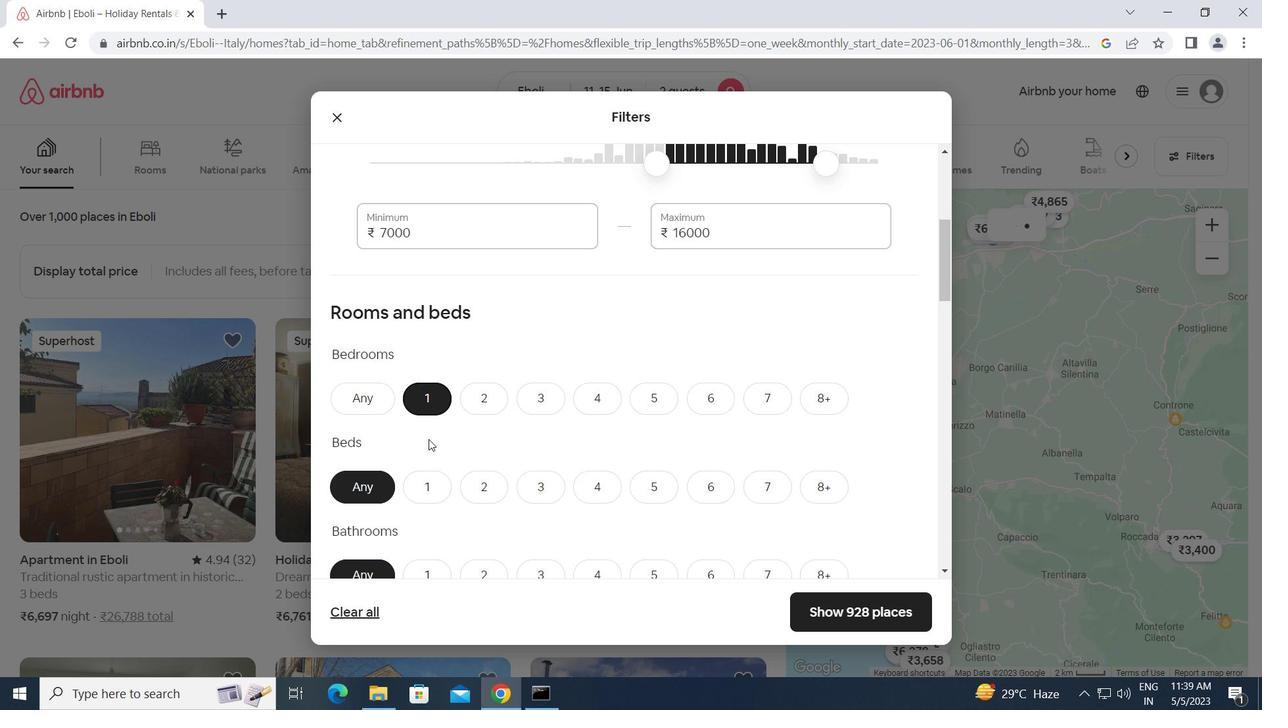 
Action: Mouse moved to (482, 402)
Screenshot: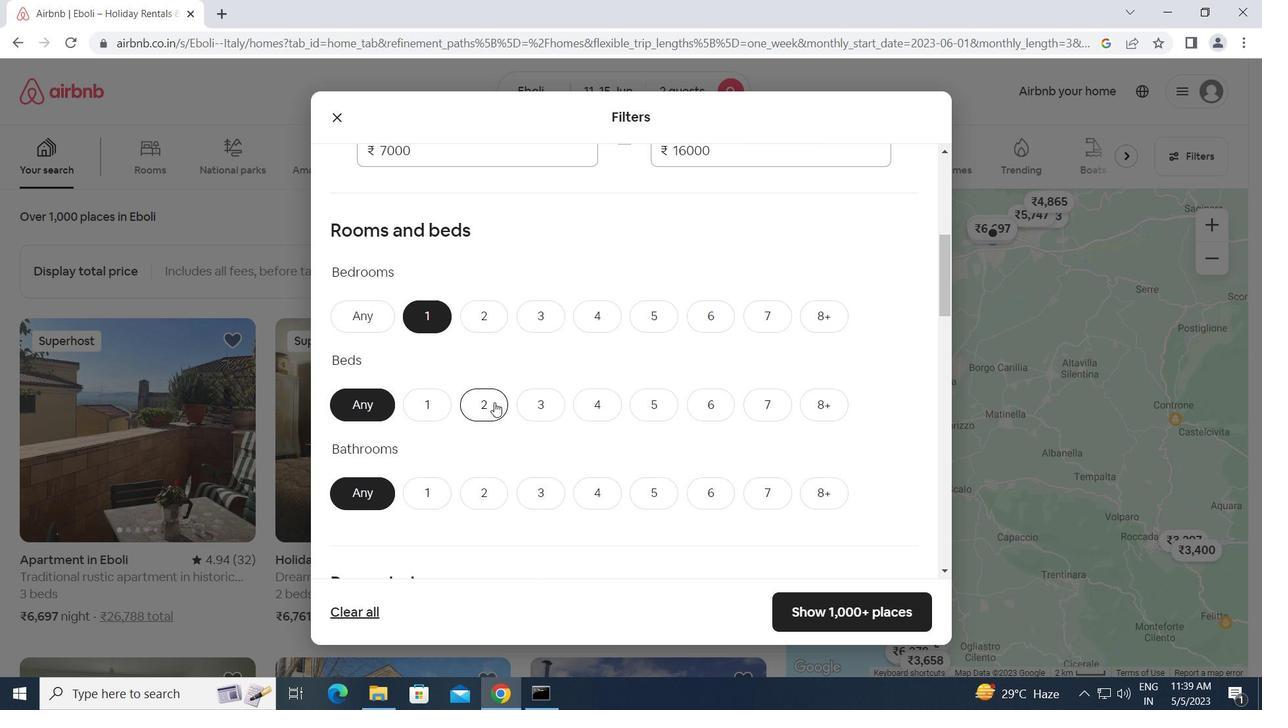 
Action: Mouse pressed left at (482, 402)
Screenshot: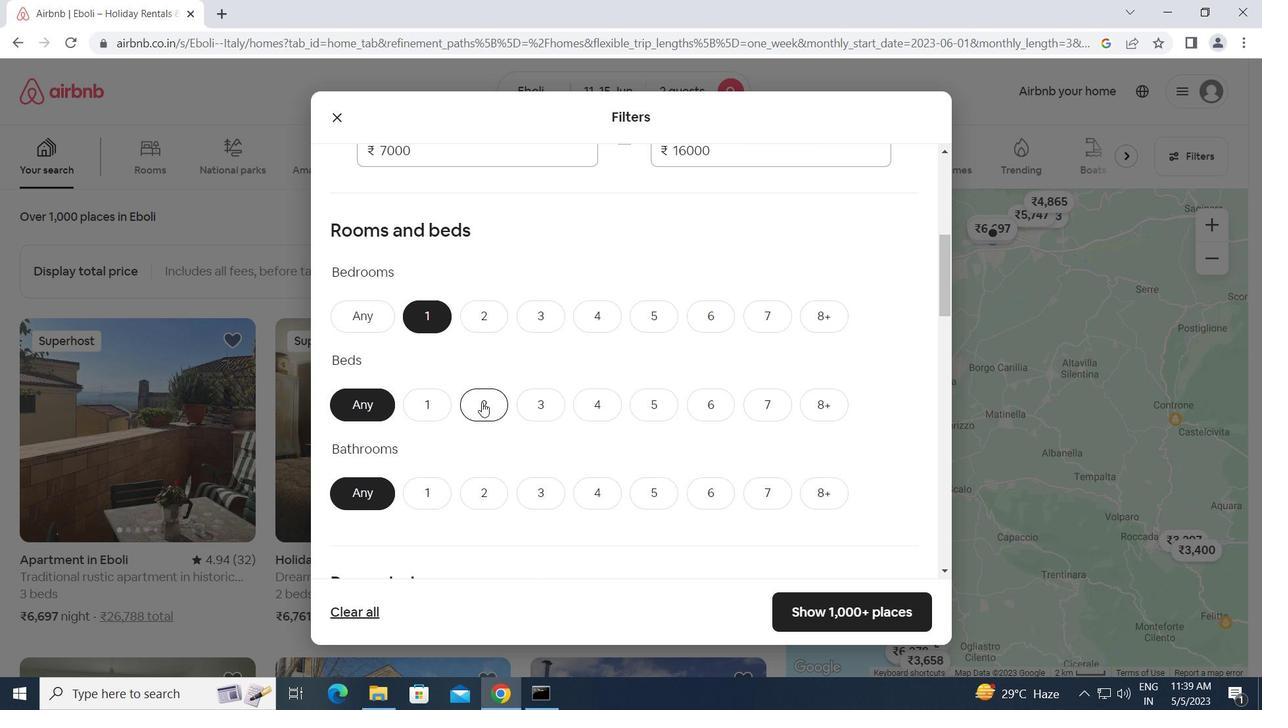 
Action: Mouse moved to (425, 490)
Screenshot: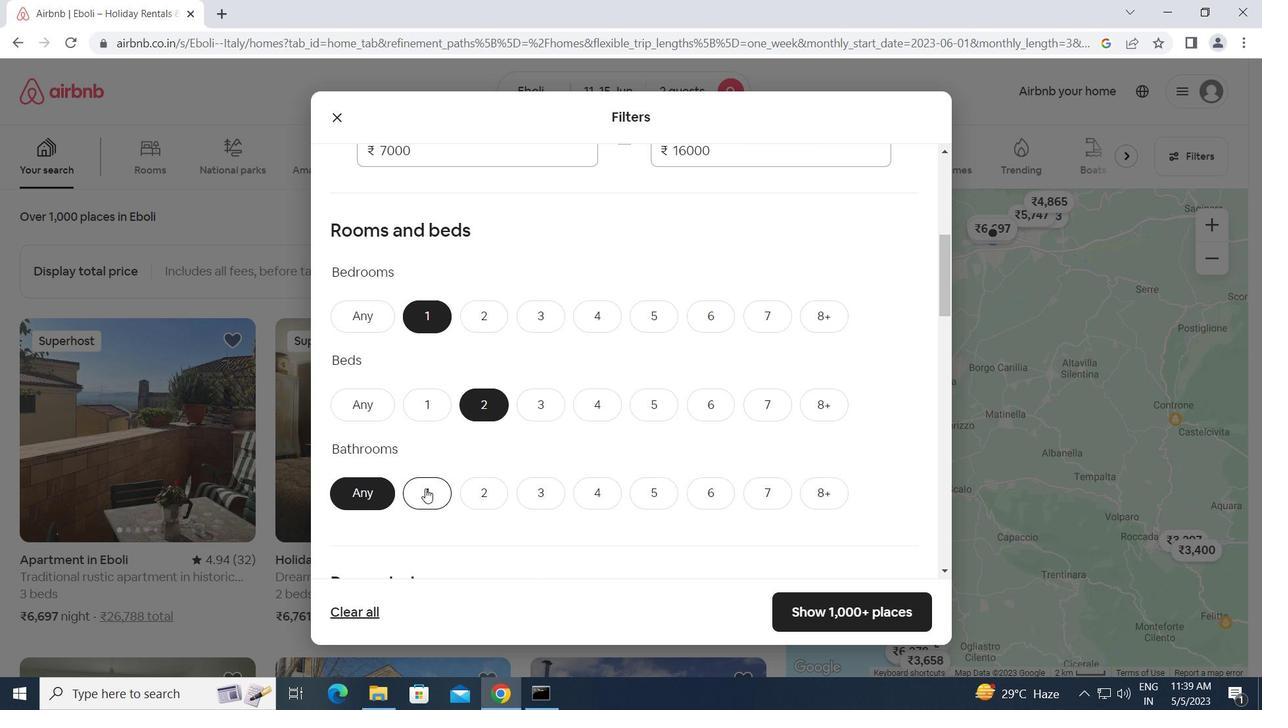 
Action: Mouse pressed left at (425, 490)
Screenshot: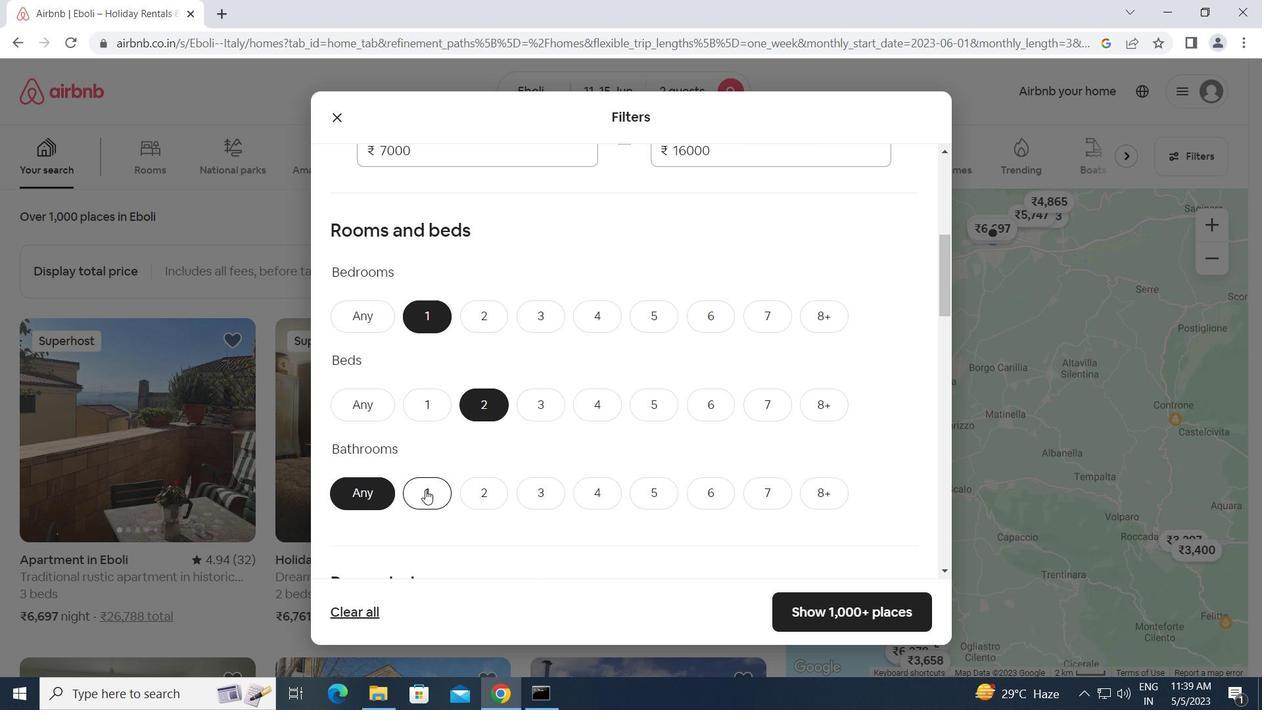 
Action: Mouse scrolled (425, 489) with delta (0, 0)
Screenshot: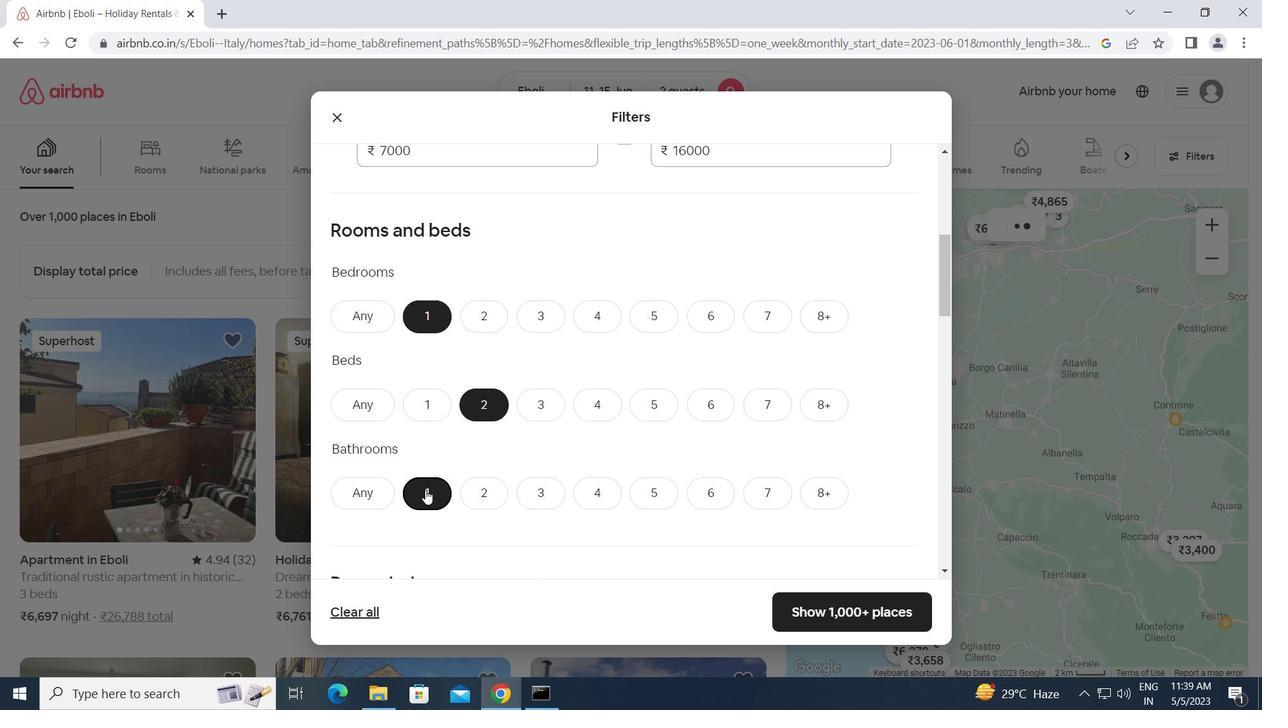 
Action: Mouse scrolled (425, 489) with delta (0, 0)
Screenshot: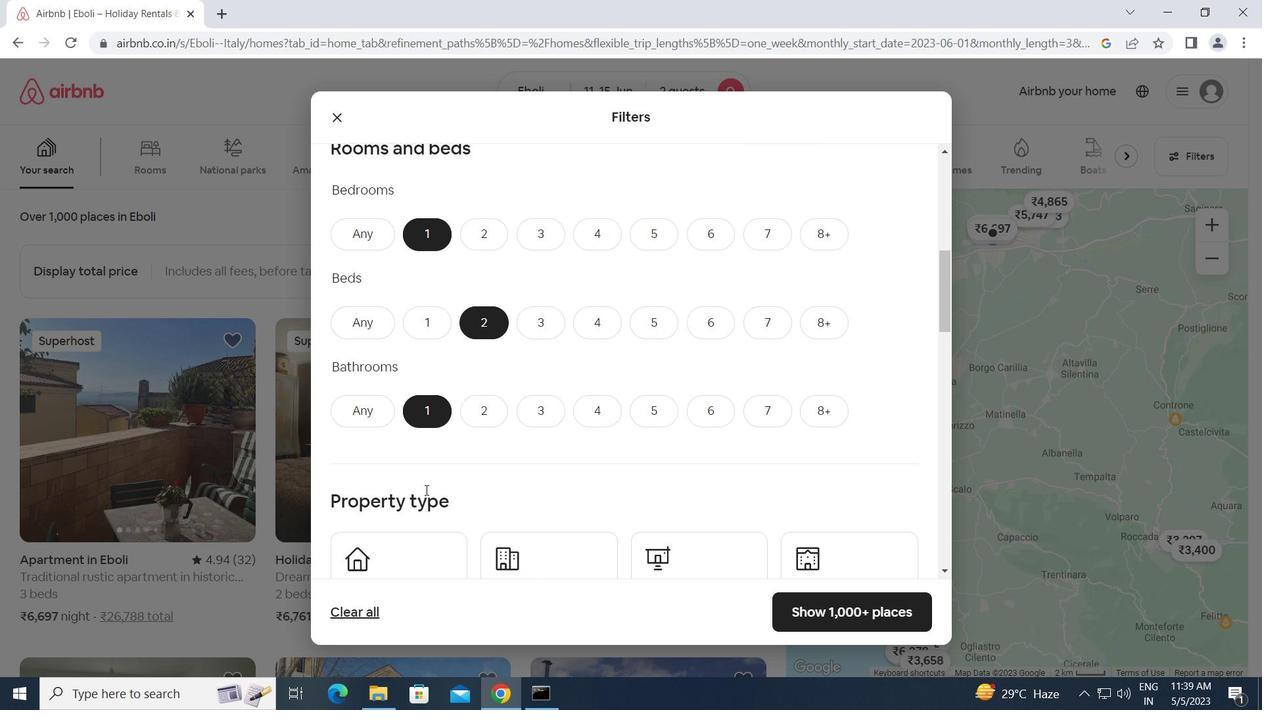 
Action: Mouse scrolled (425, 489) with delta (0, 0)
Screenshot: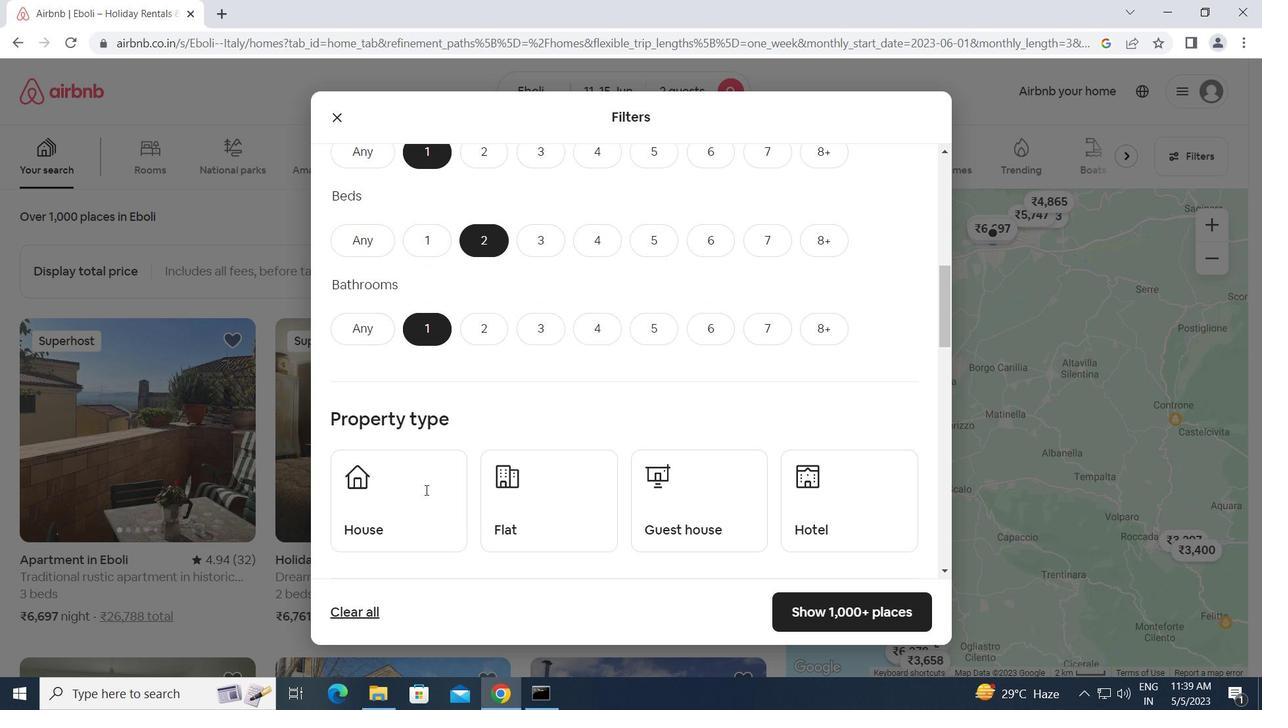
Action: Mouse moved to (388, 428)
Screenshot: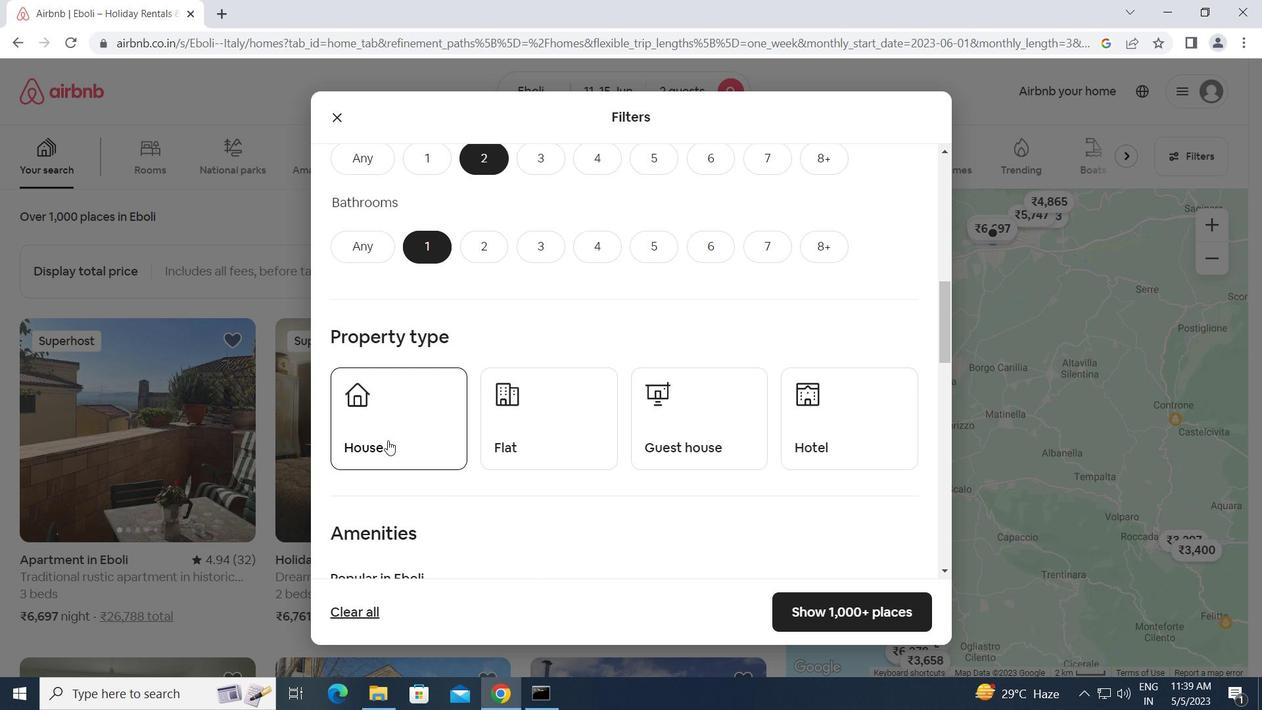 
Action: Mouse pressed left at (388, 428)
Screenshot: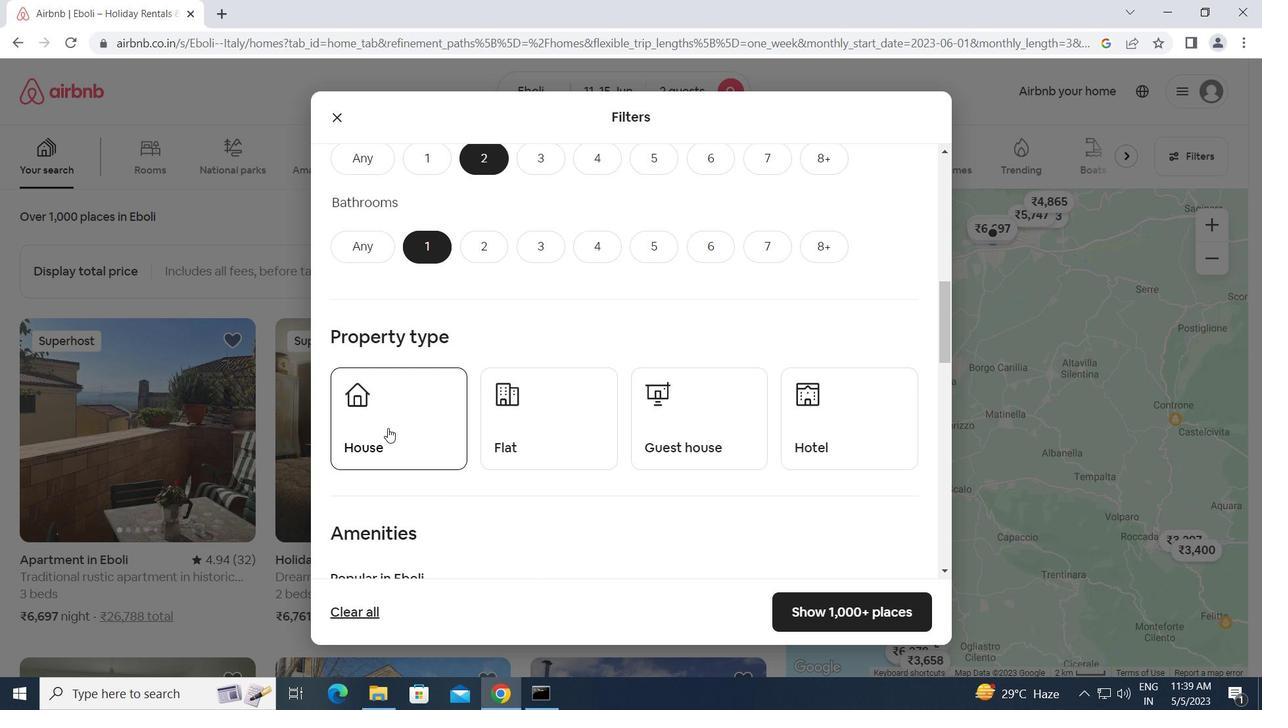 
Action: Mouse moved to (540, 403)
Screenshot: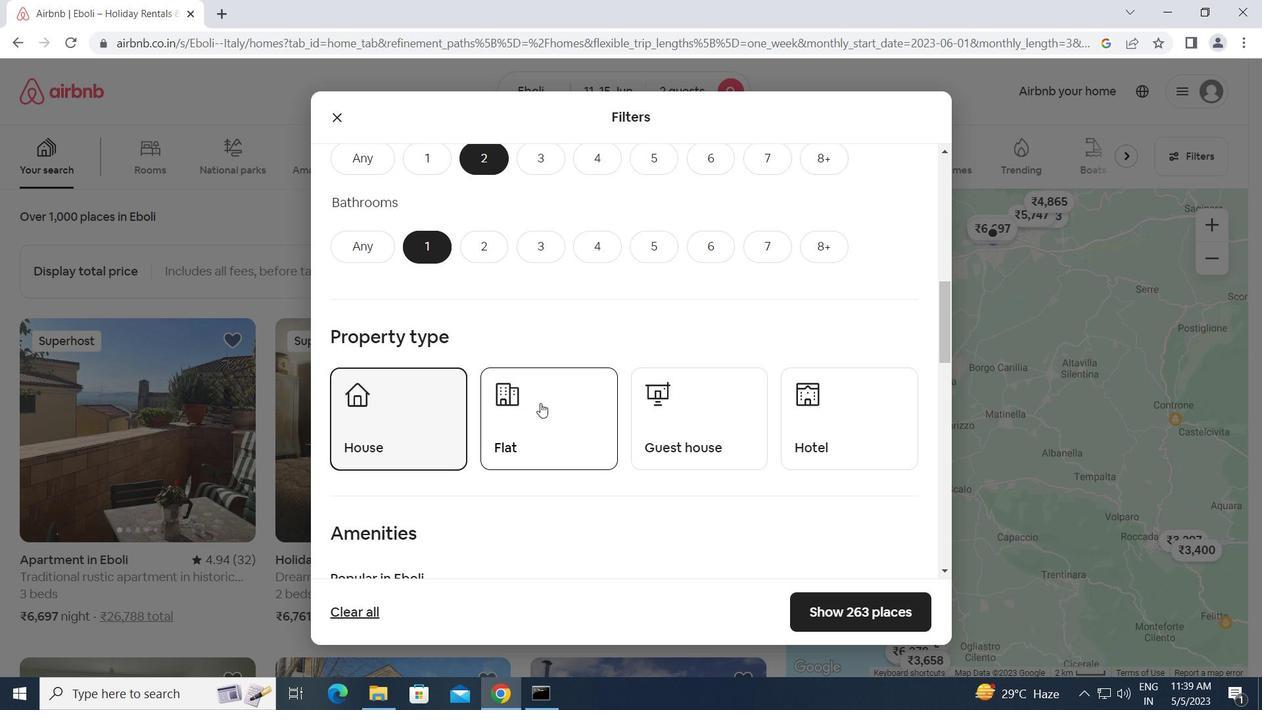 
Action: Mouse pressed left at (540, 403)
Screenshot: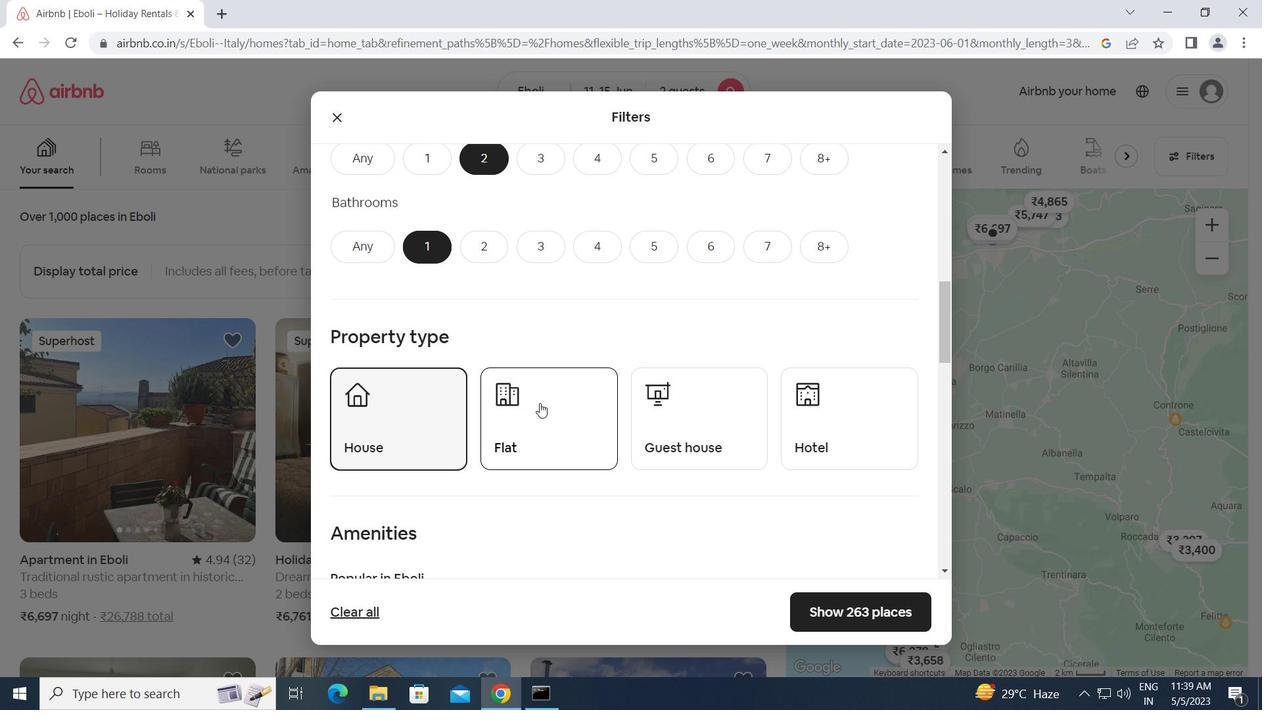 
Action: Mouse moved to (663, 408)
Screenshot: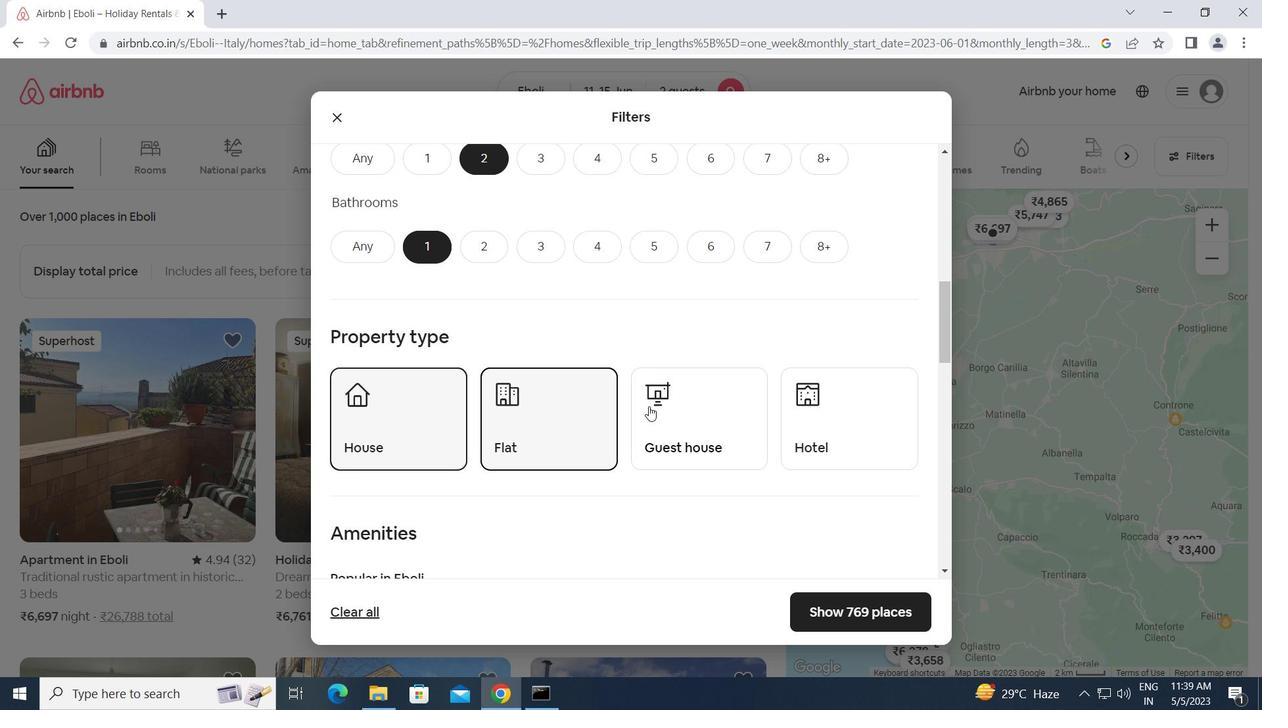 
Action: Mouse pressed left at (663, 408)
Screenshot: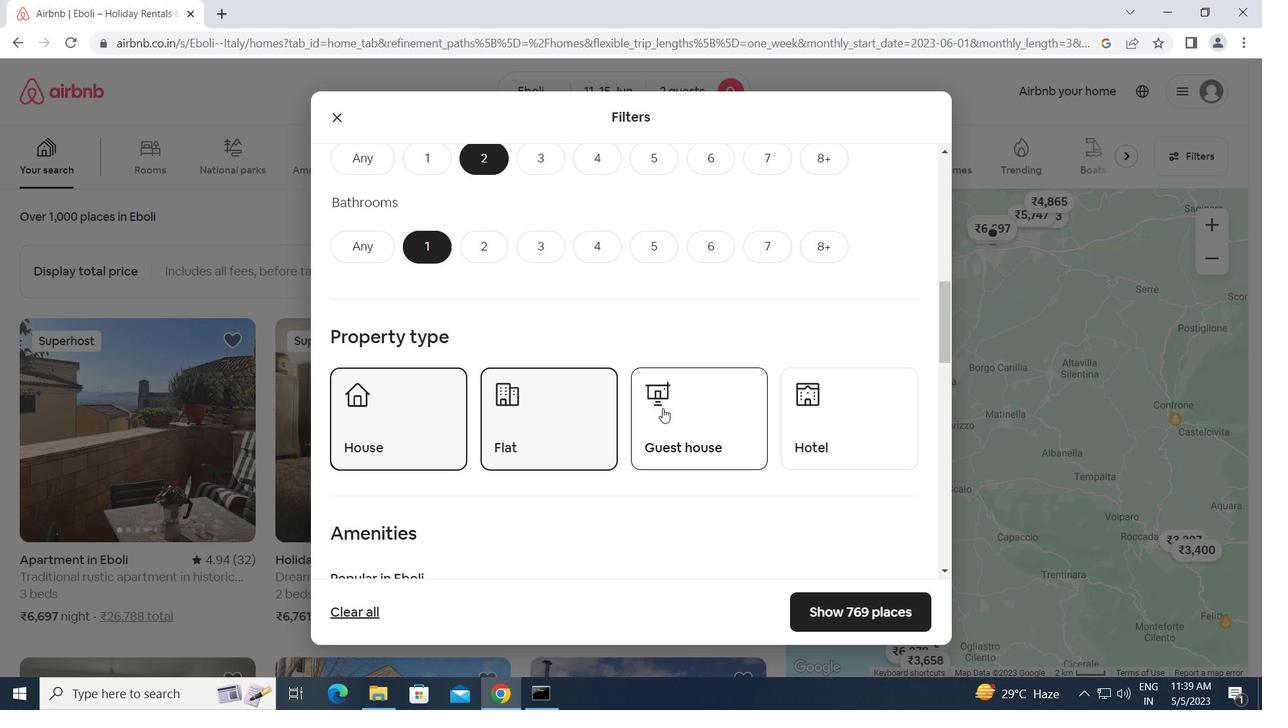 
Action: Mouse moved to (814, 415)
Screenshot: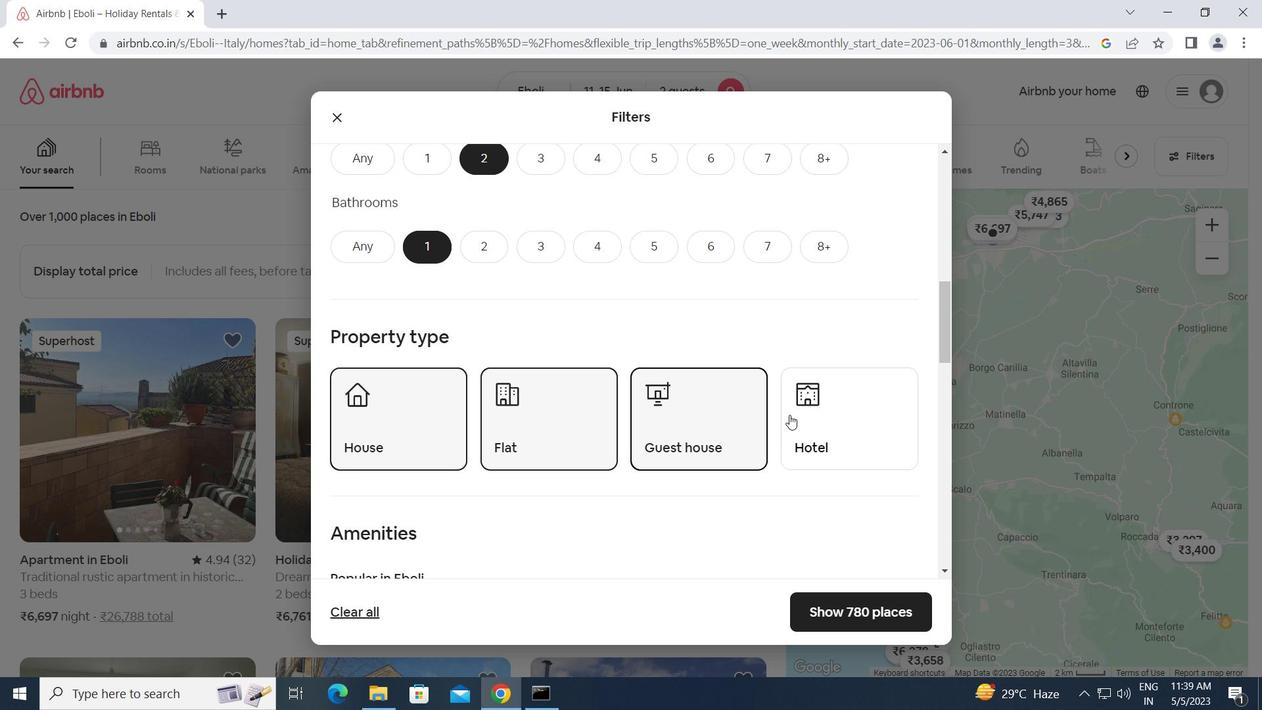 
Action: Mouse pressed left at (814, 415)
Screenshot: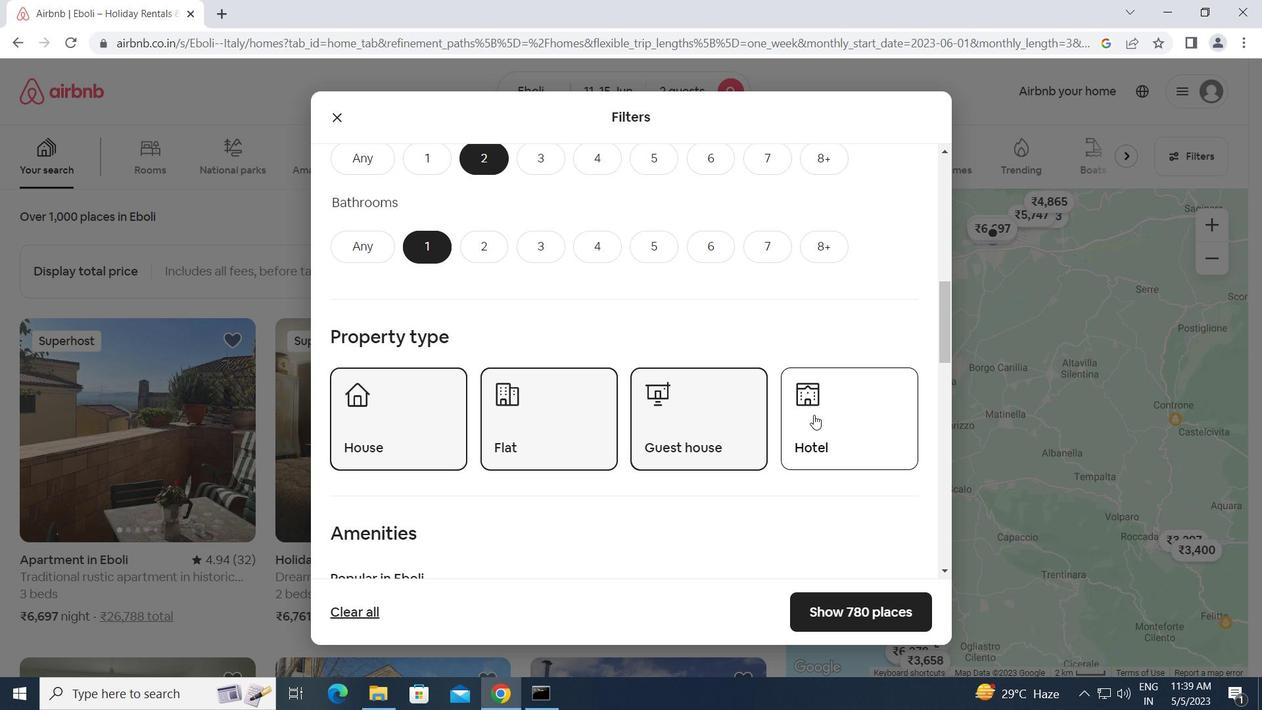 
Action: Mouse moved to (553, 500)
Screenshot: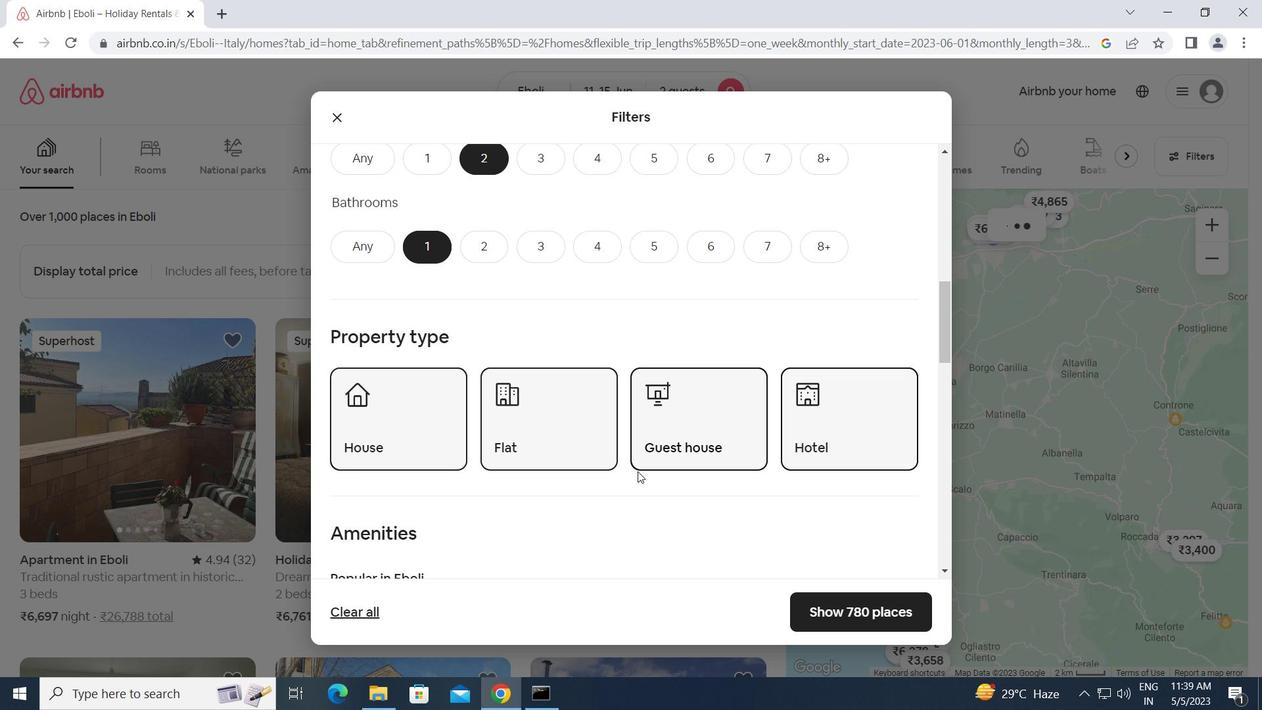 
Action: Mouse scrolled (553, 499) with delta (0, 0)
Screenshot: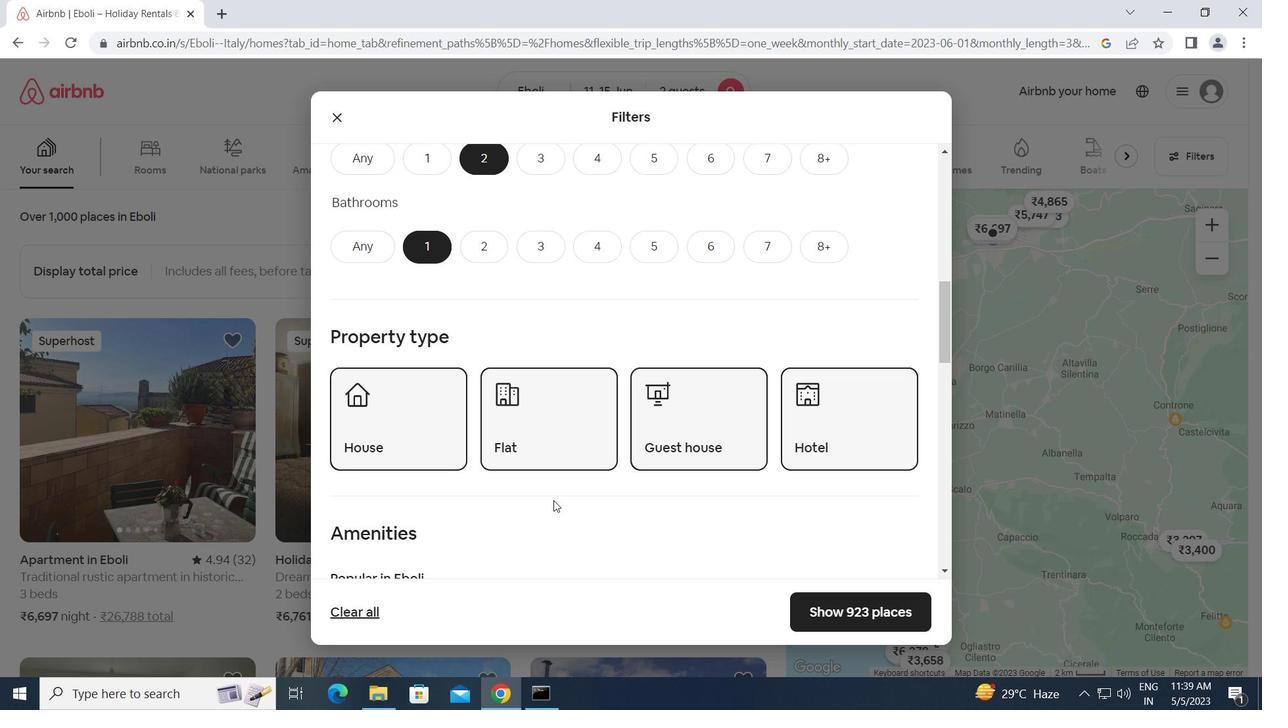 
Action: Mouse scrolled (553, 499) with delta (0, 0)
Screenshot: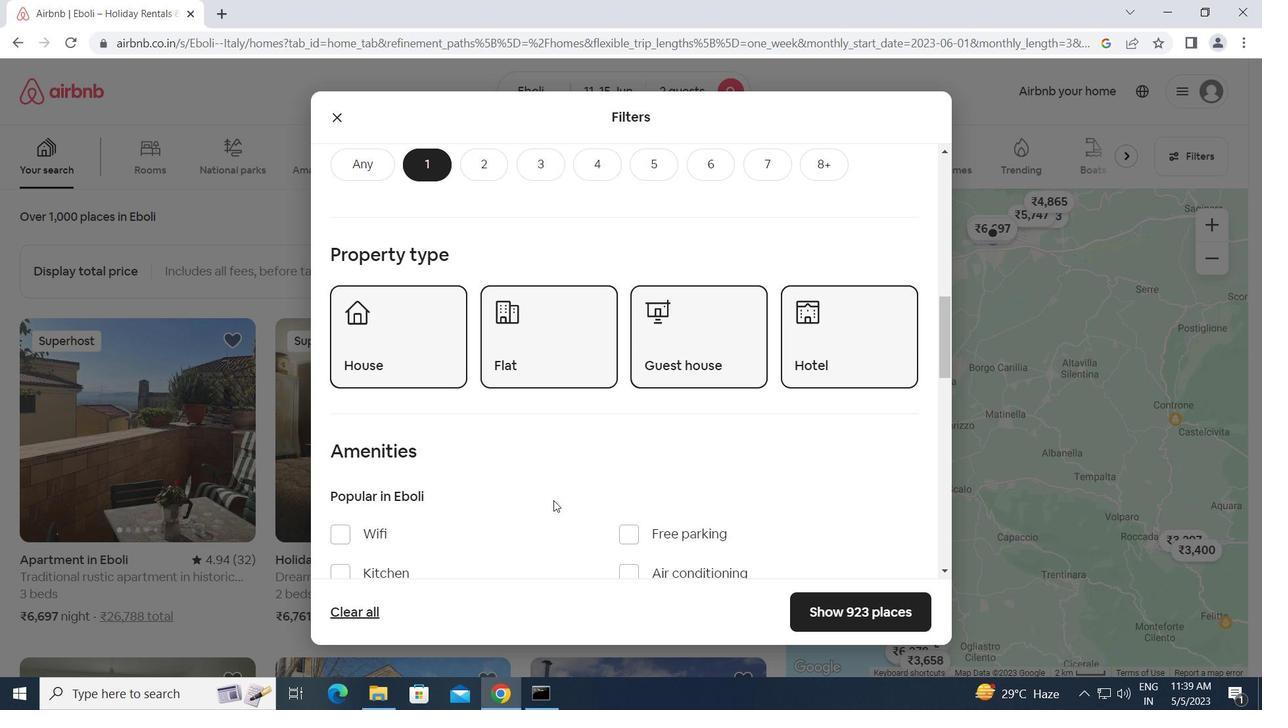 
Action: Mouse scrolled (553, 499) with delta (0, 0)
Screenshot: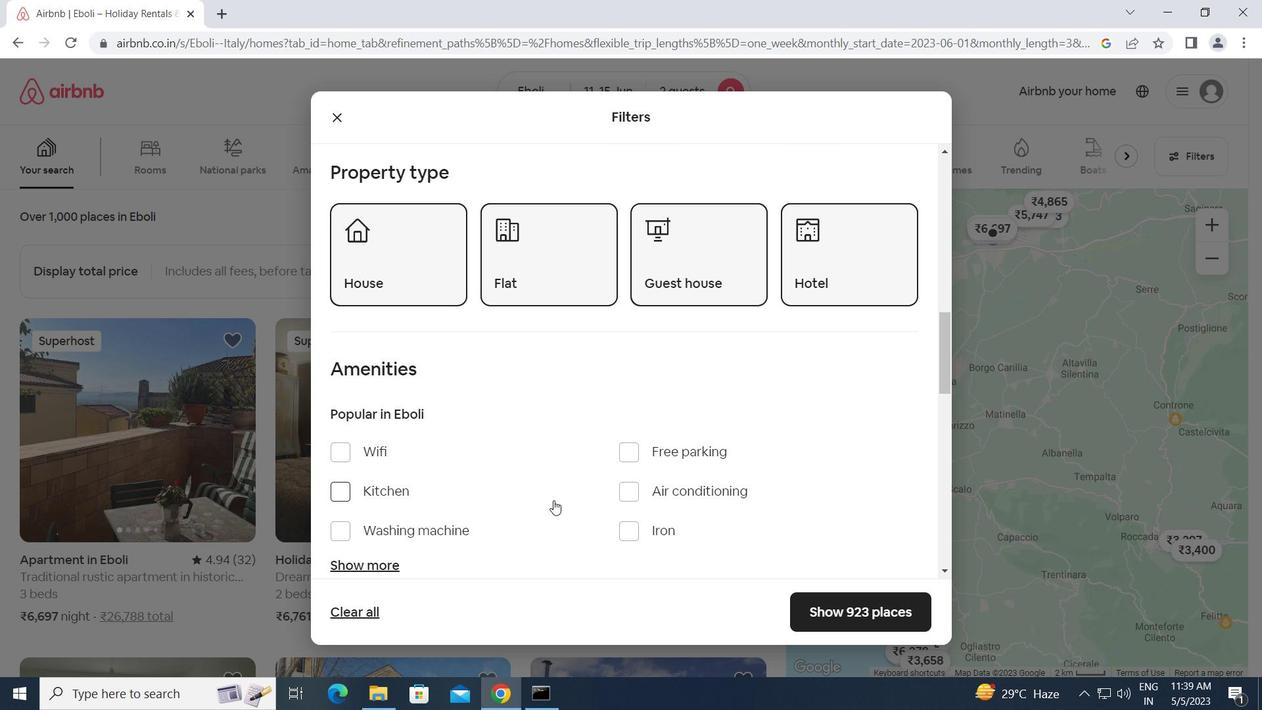 
Action: Mouse scrolled (553, 499) with delta (0, 0)
Screenshot: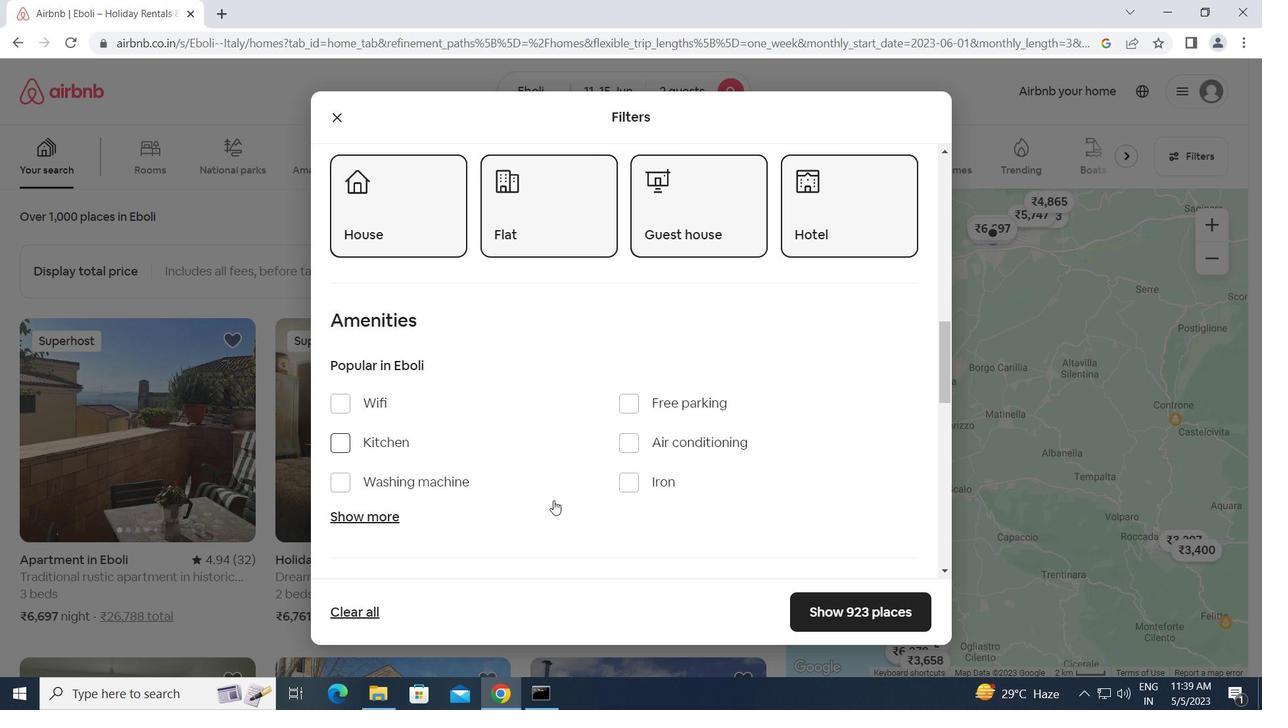 
Action: Mouse scrolled (553, 499) with delta (0, 0)
Screenshot: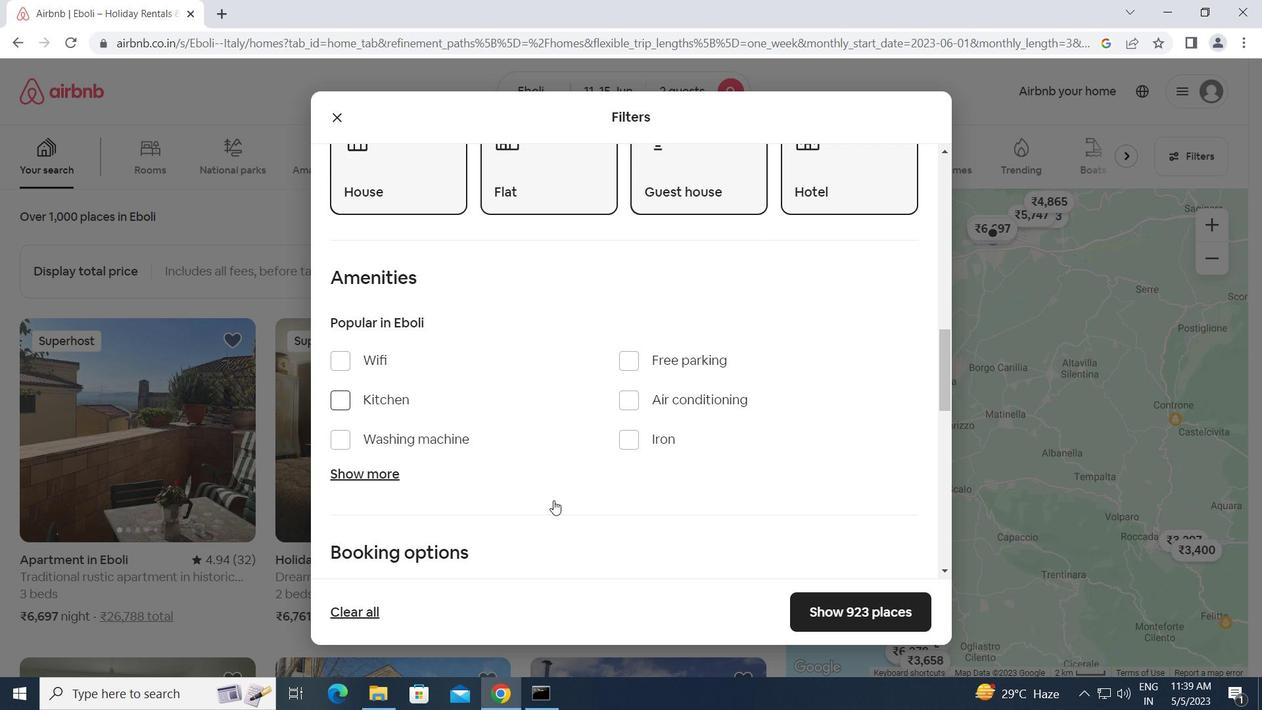 
Action: Mouse scrolled (553, 499) with delta (0, 0)
Screenshot: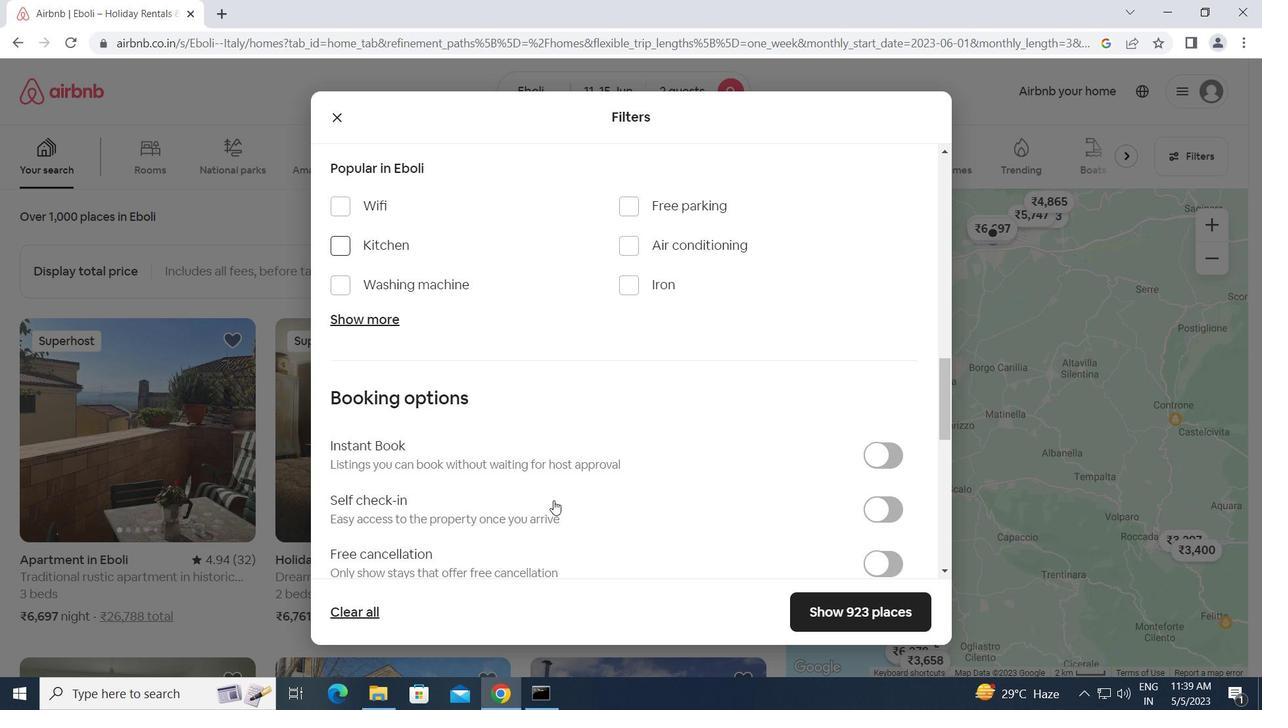 
Action: Mouse moved to (886, 421)
Screenshot: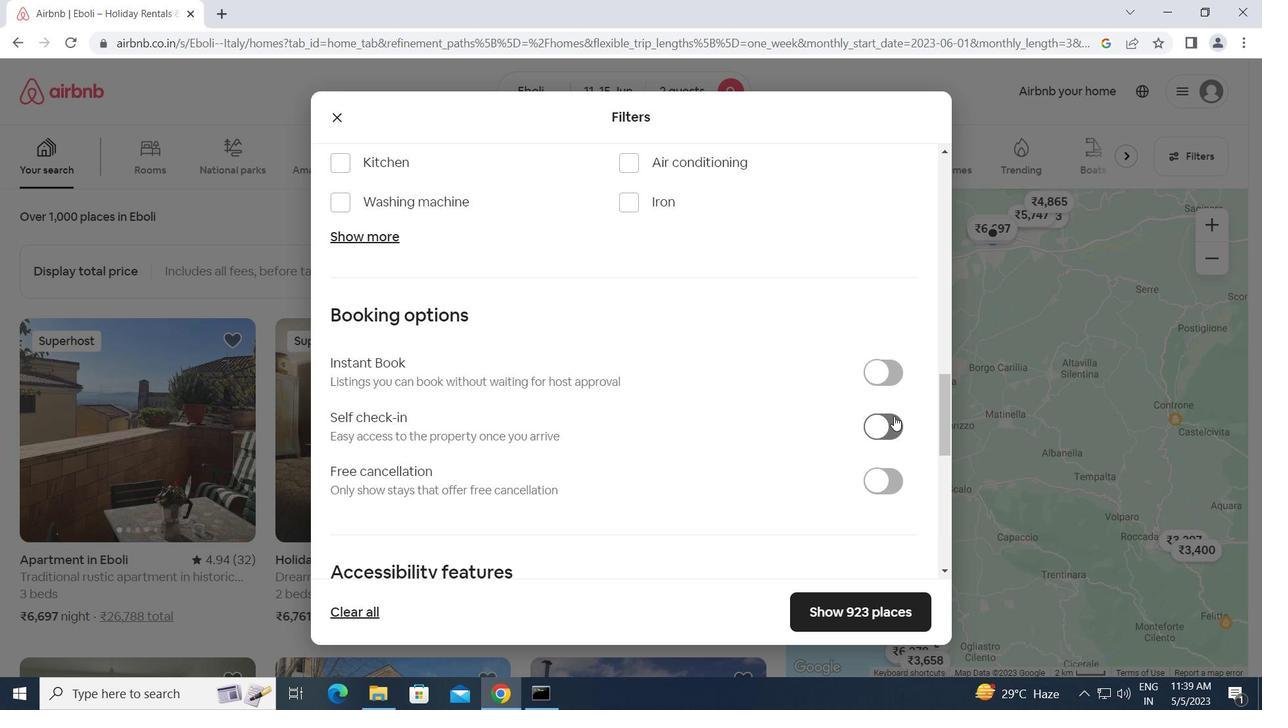 
Action: Mouse pressed left at (886, 421)
Screenshot: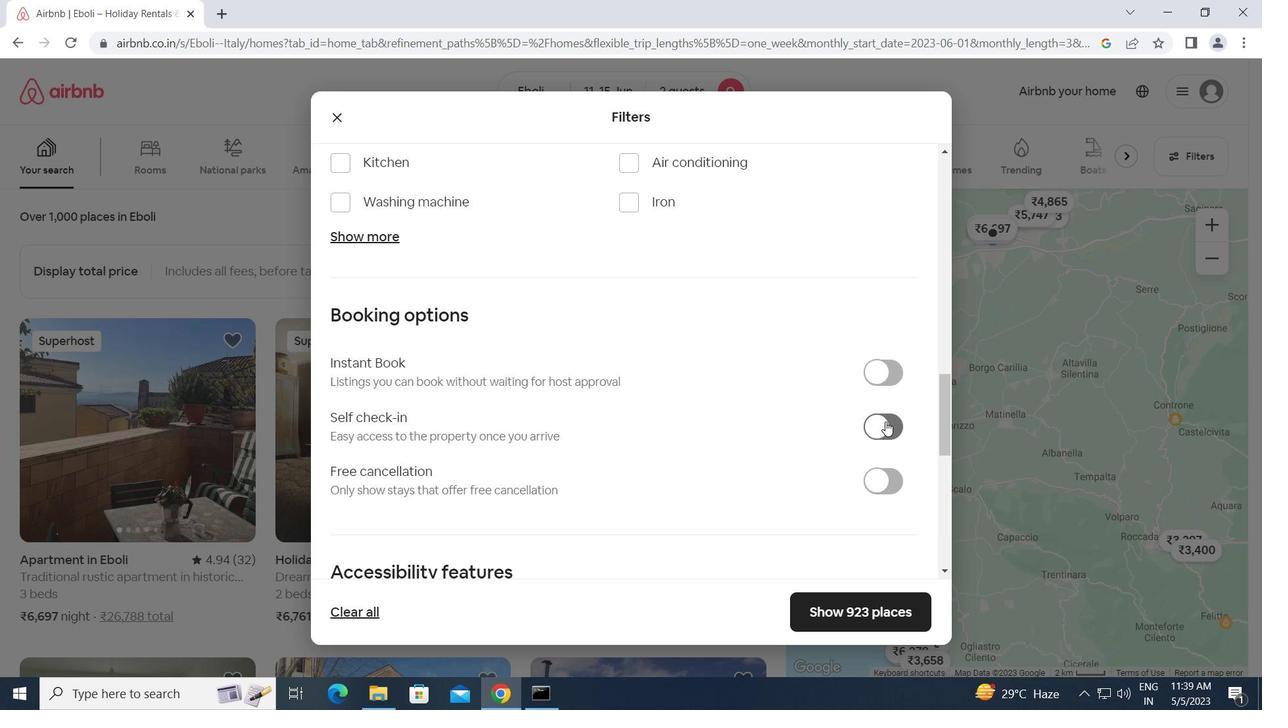 
Action: Mouse moved to (649, 459)
Screenshot: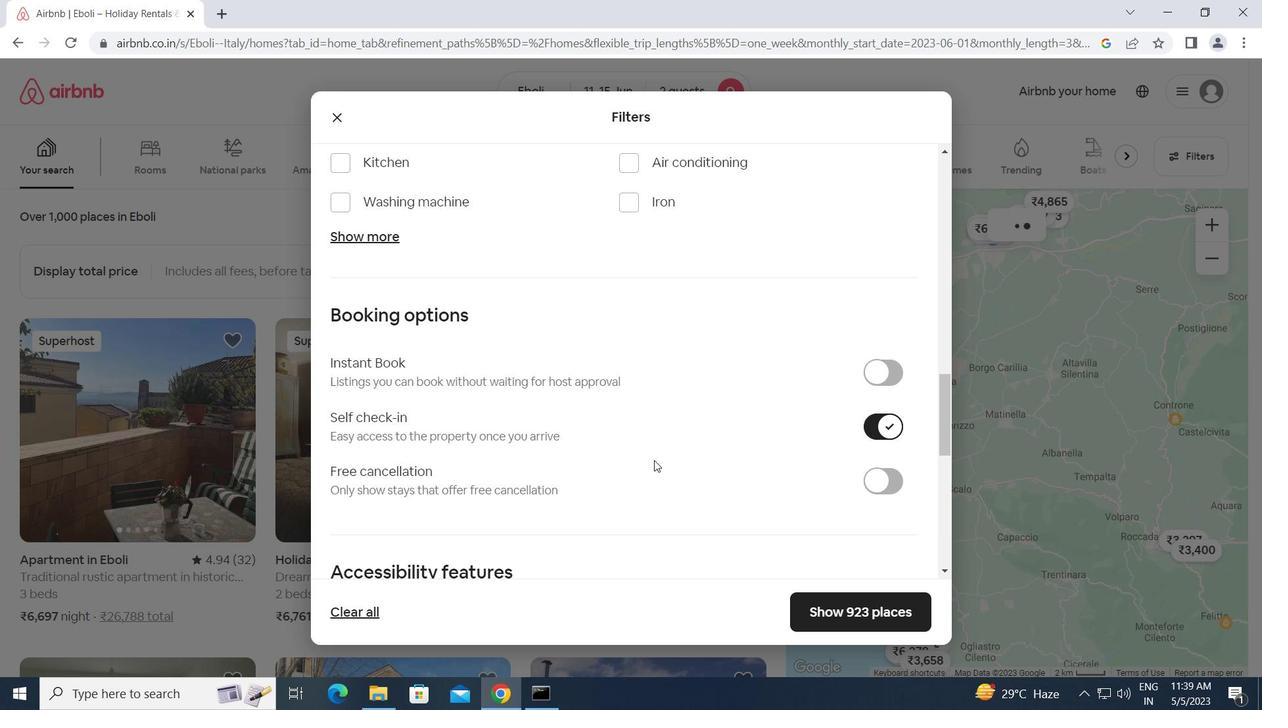 
Action: Mouse scrolled (649, 459) with delta (0, 0)
Screenshot: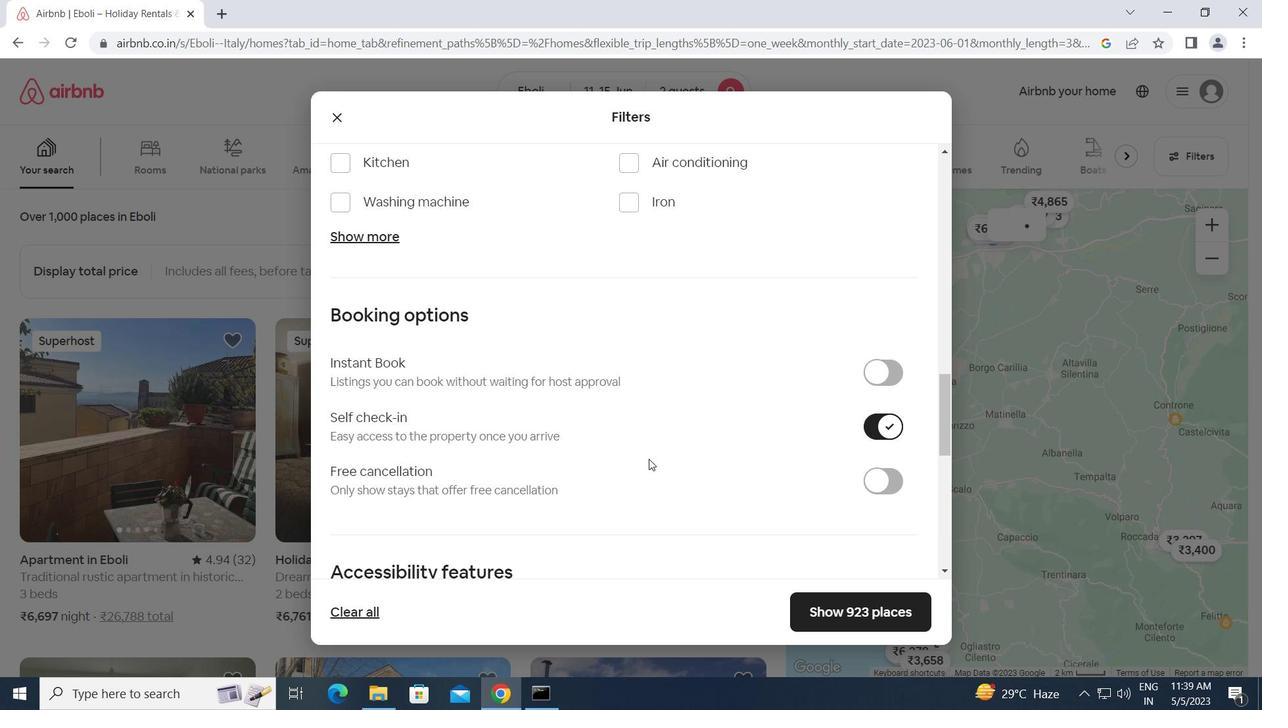 
Action: Mouse scrolled (649, 459) with delta (0, 0)
Screenshot: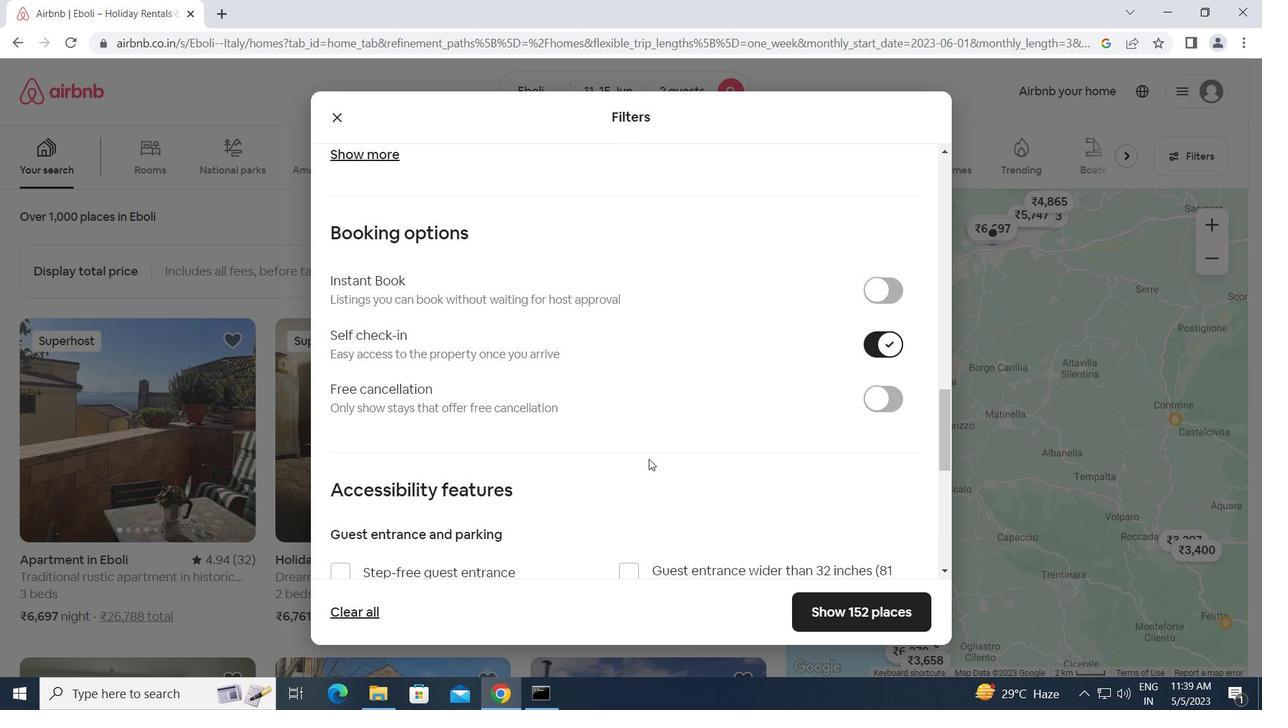 
Action: Mouse scrolled (649, 459) with delta (0, 0)
Screenshot: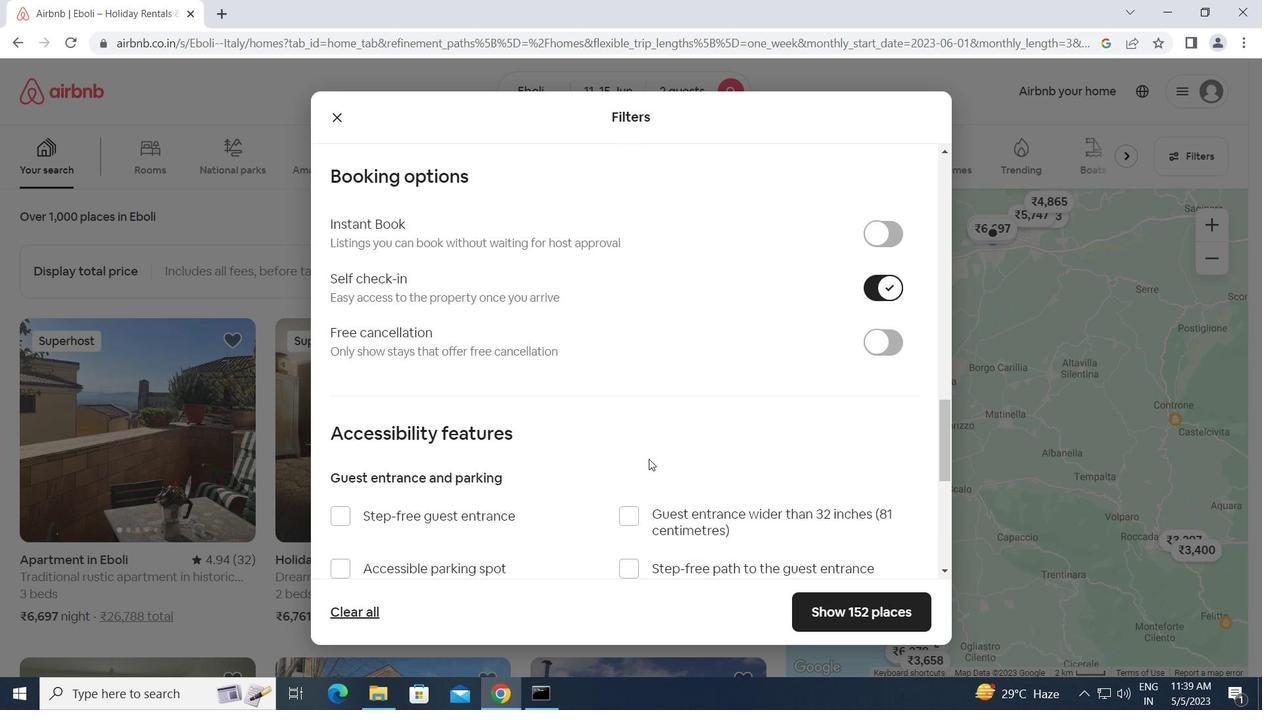 
Action: Mouse scrolled (649, 459) with delta (0, 0)
Screenshot: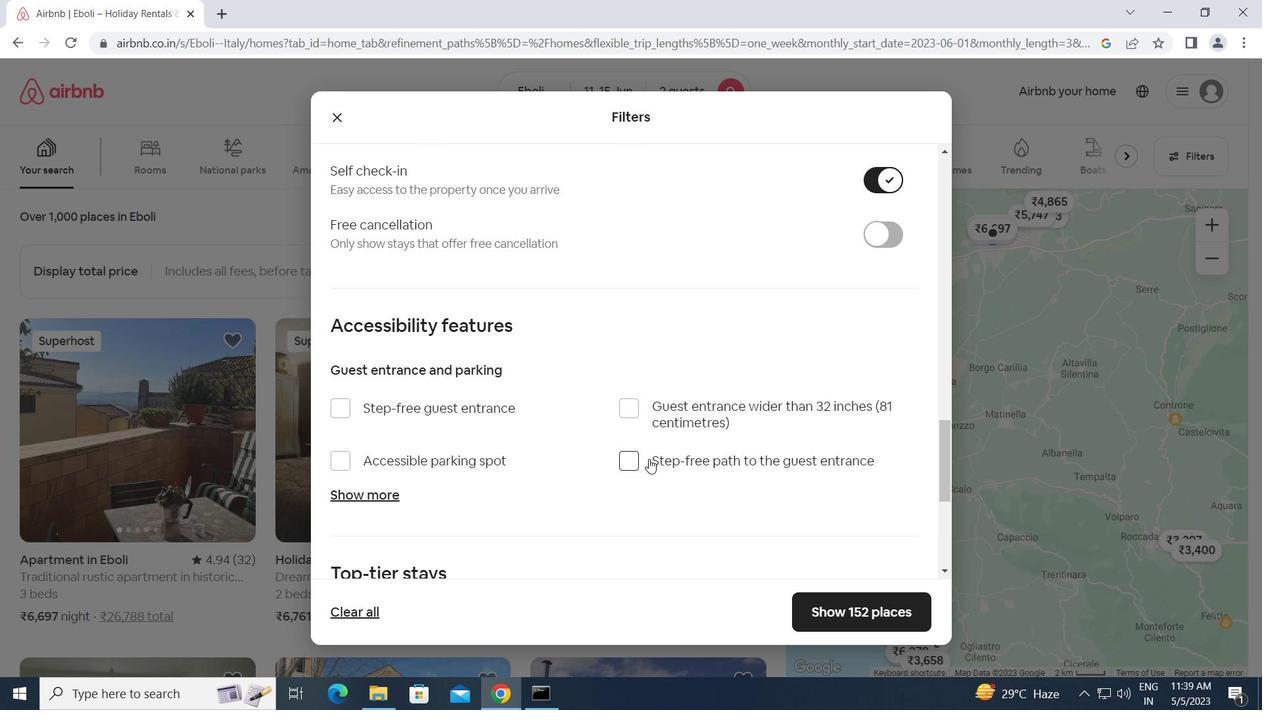 
Action: Mouse scrolled (649, 459) with delta (0, 0)
Screenshot: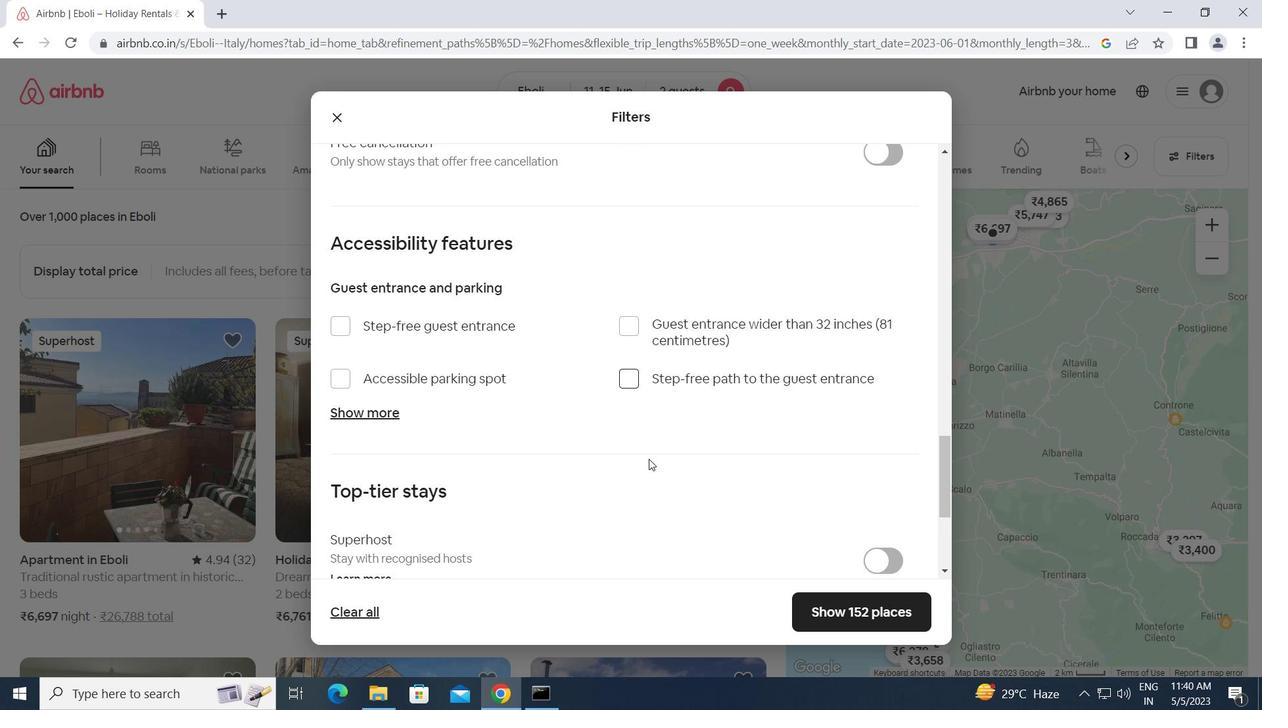 
Action: Mouse scrolled (649, 459) with delta (0, 0)
Screenshot: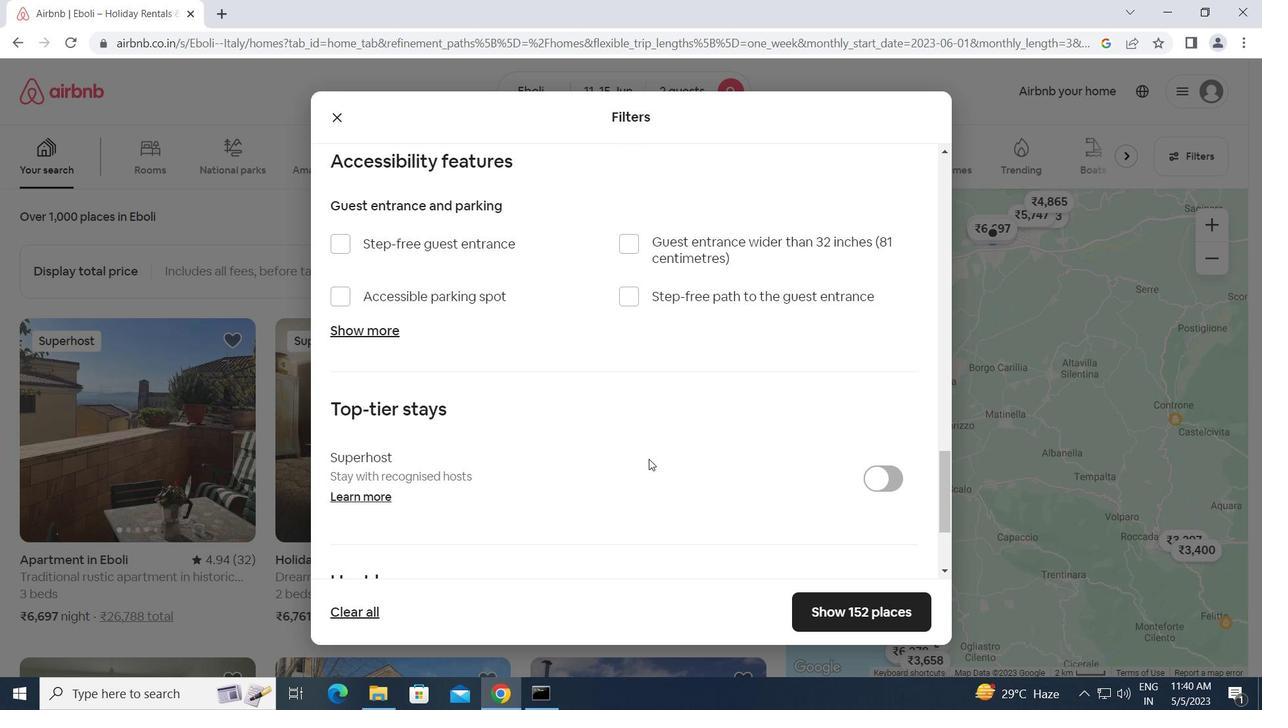 
Action: Mouse scrolled (649, 459) with delta (0, 0)
Screenshot: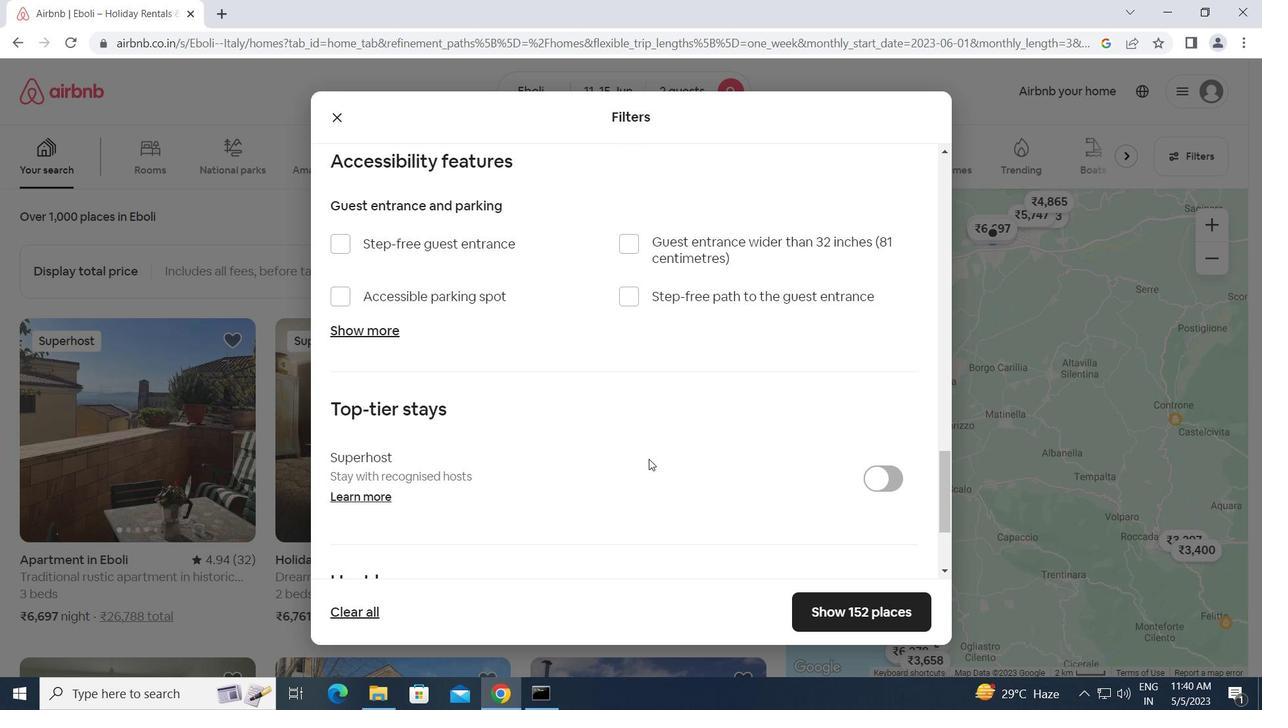 
Action: Mouse moved to (337, 469)
Screenshot: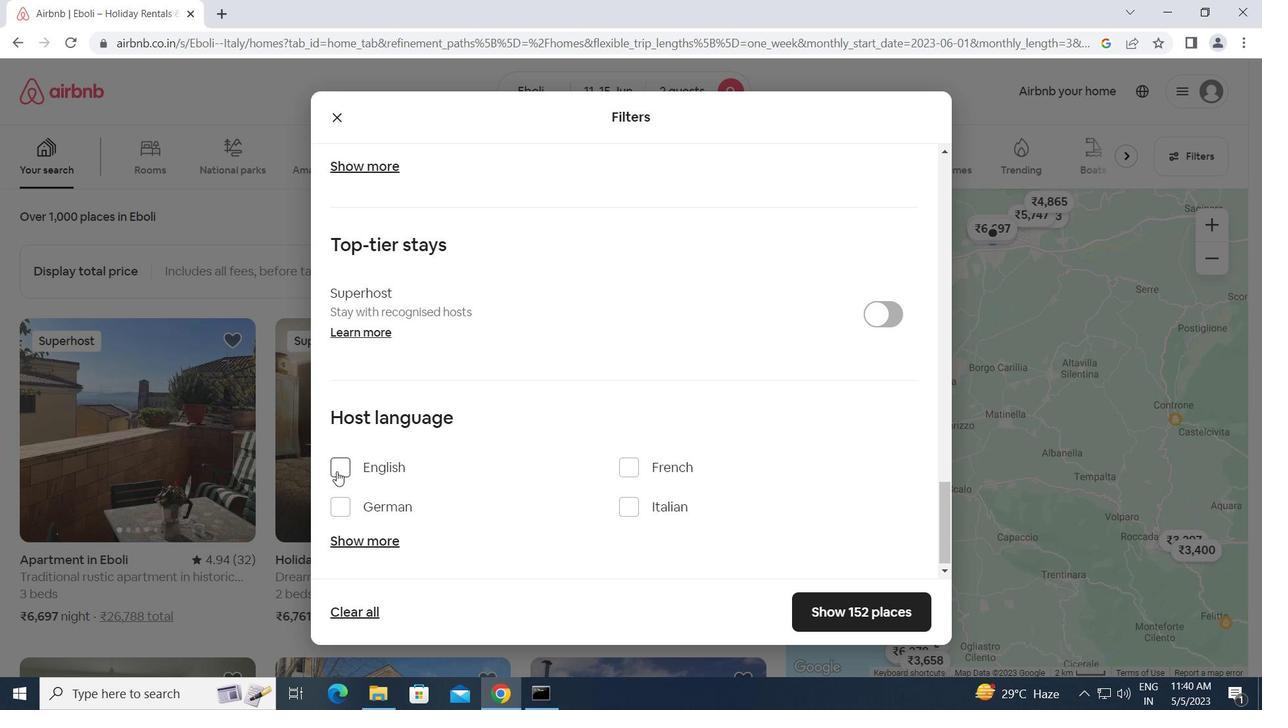 
Action: Mouse pressed left at (337, 469)
Screenshot: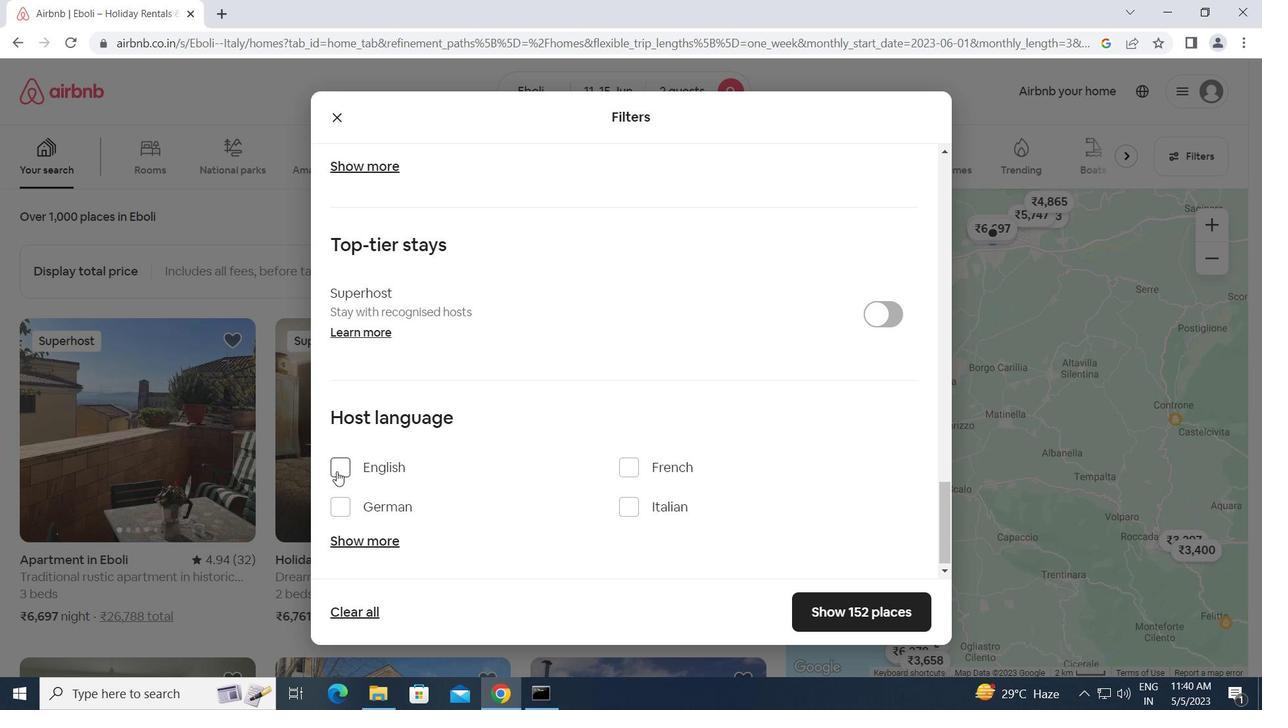 
Action: Mouse moved to (828, 605)
Screenshot: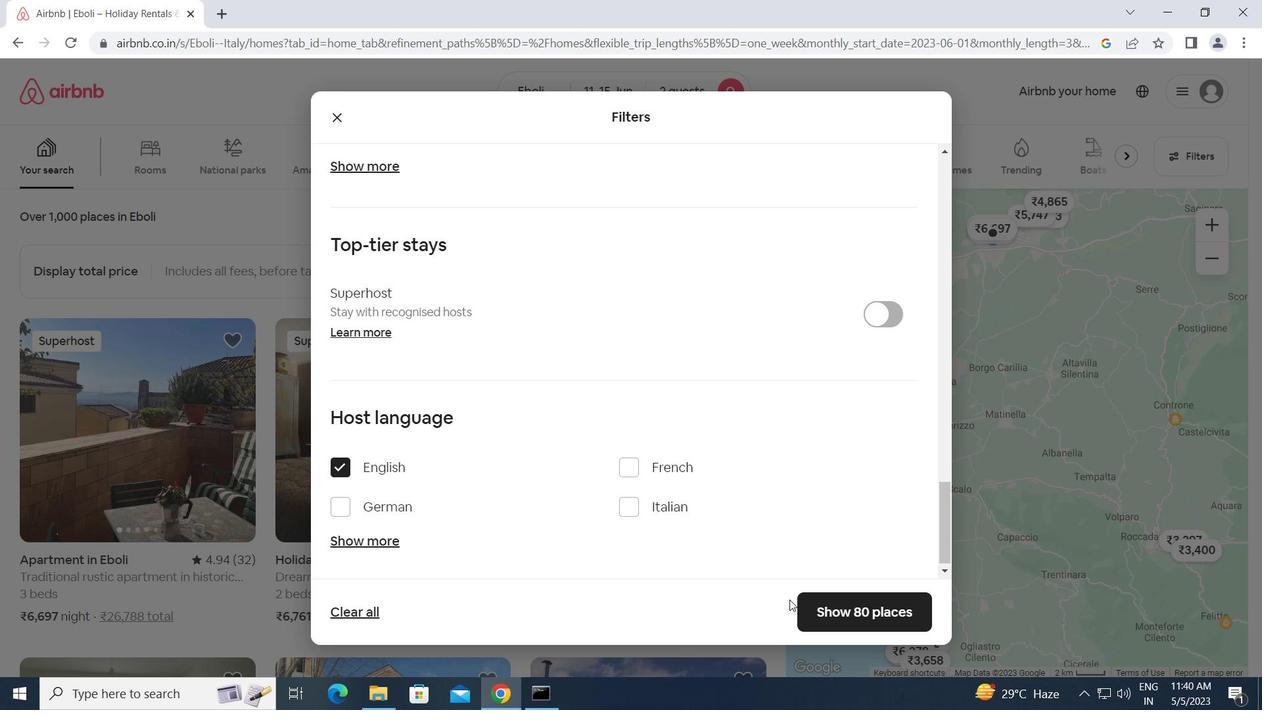 
Action: Mouse pressed left at (828, 605)
Screenshot: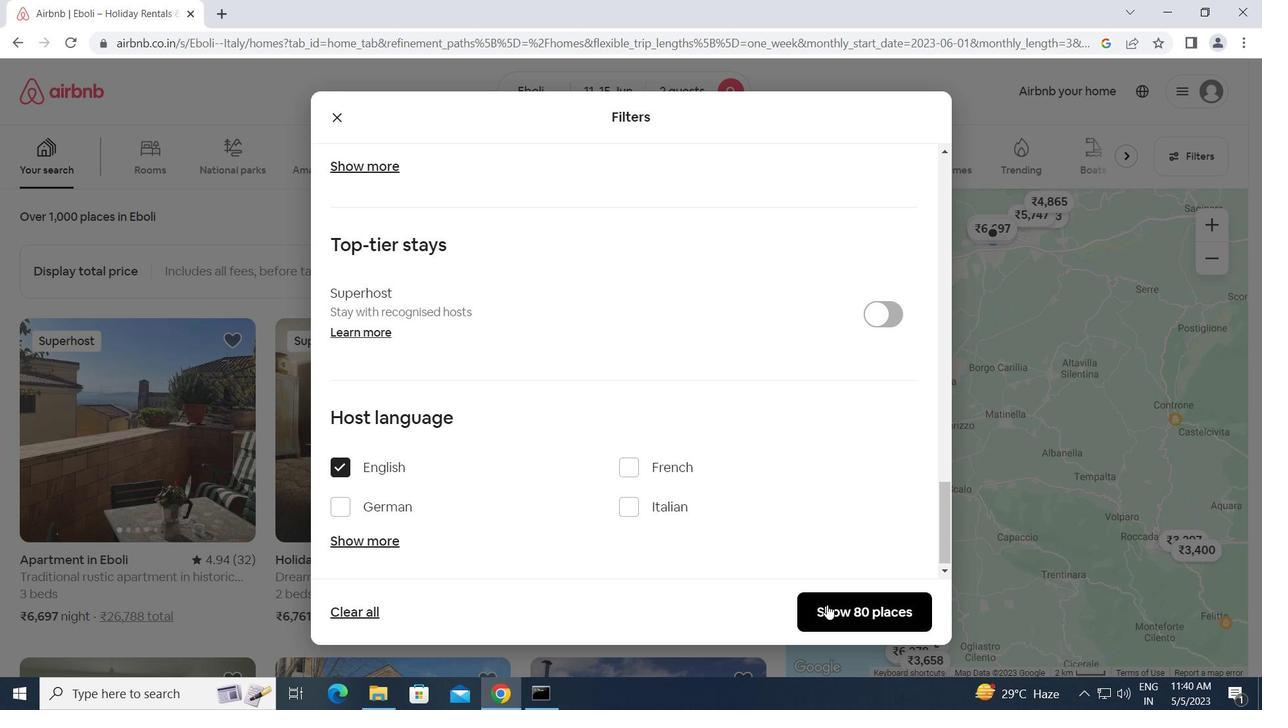 
